 Task:  Click on Golf Select Pick Sheet First name Harper Last name Anderson and  Email softage.6@softage.net Group 1 Jon Rahm Group 2 Jordan Spieth Bonus Golfer Jon Rahm Group 3 Tyrrell Hatton Group 4 Keegan Bradley #1 Golfer For The Week Tom Kim Tie-Breaker Score 1 Submit pick sheet
Action: Mouse moved to (348, 358)
Screenshot: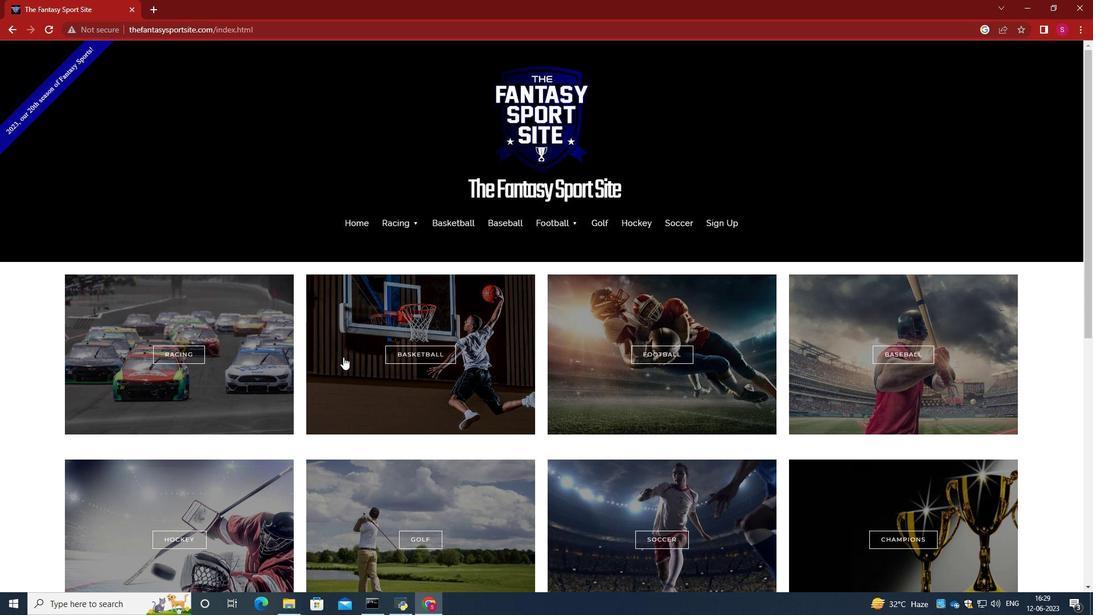 
Action: Mouse scrolled (348, 357) with delta (0, 0)
Screenshot: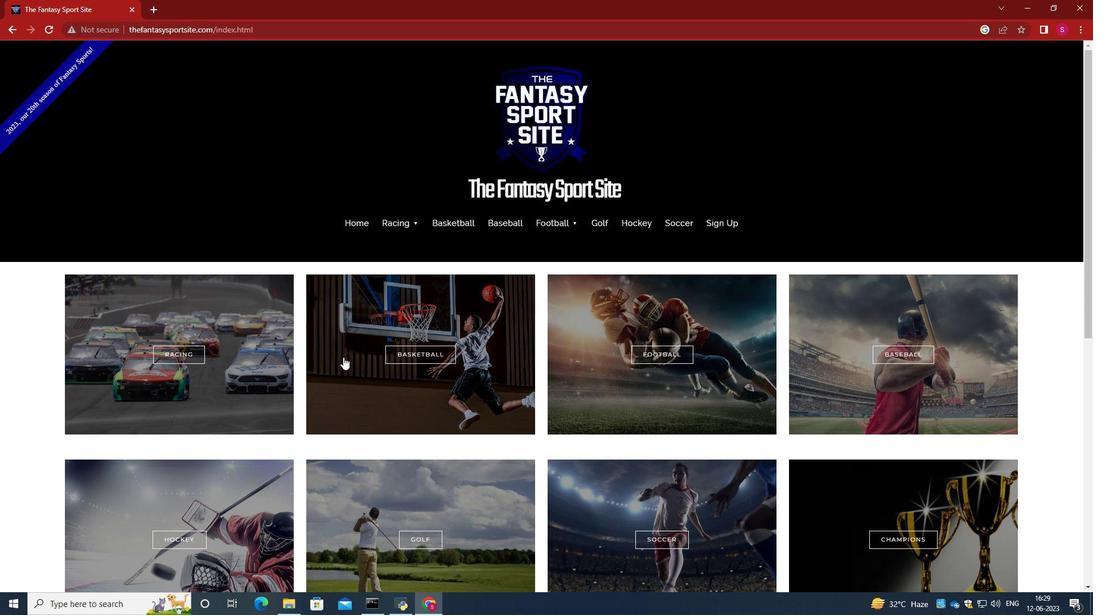 
Action: Mouse moved to (349, 359)
Screenshot: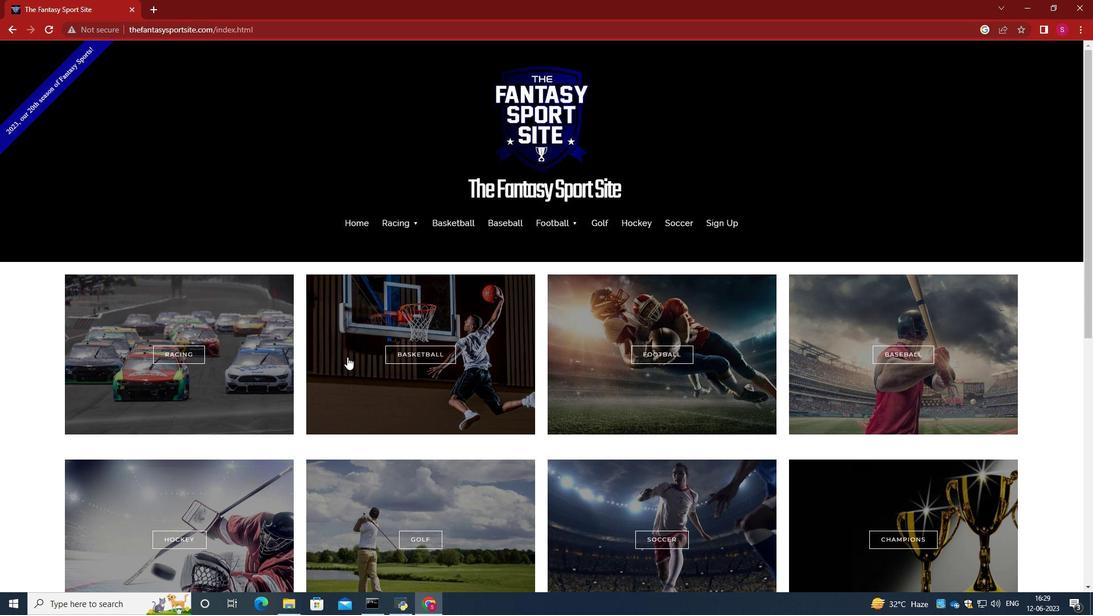 
Action: Mouse scrolled (349, 358) with delta (0, 0)
Screenshot: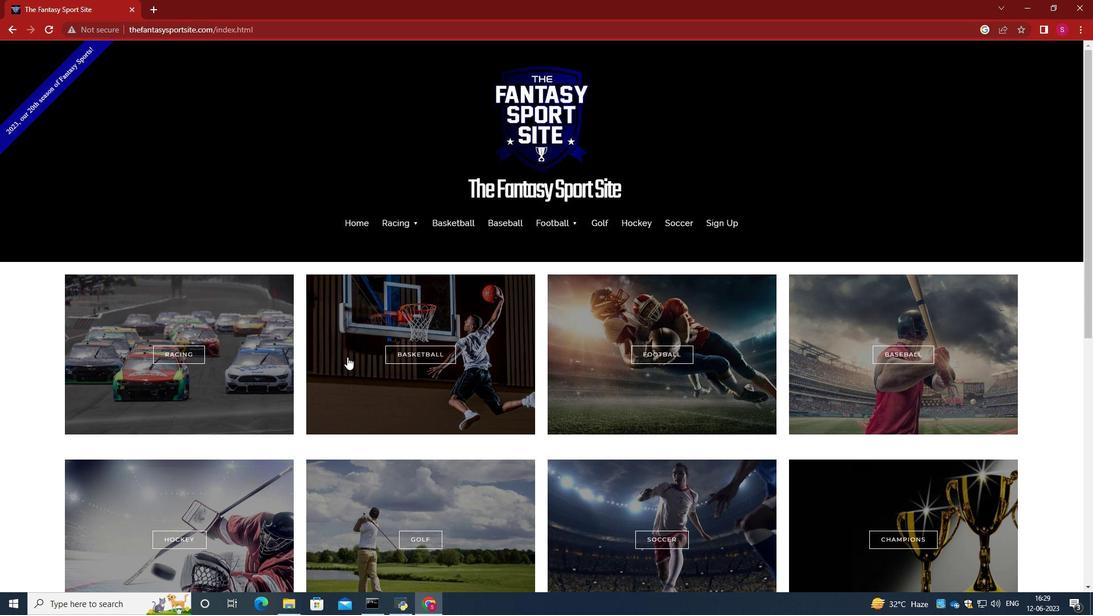 
Action: Mouse moved to (408, 420)
Screenshot: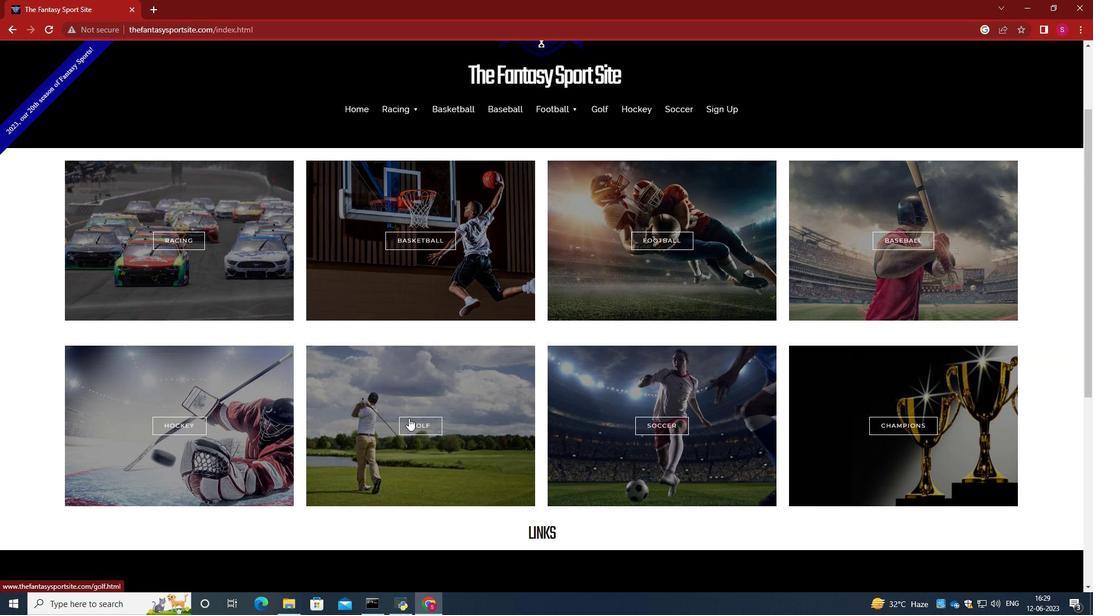 
Action: Mouse pressed left at (408, 420)
Screenshot: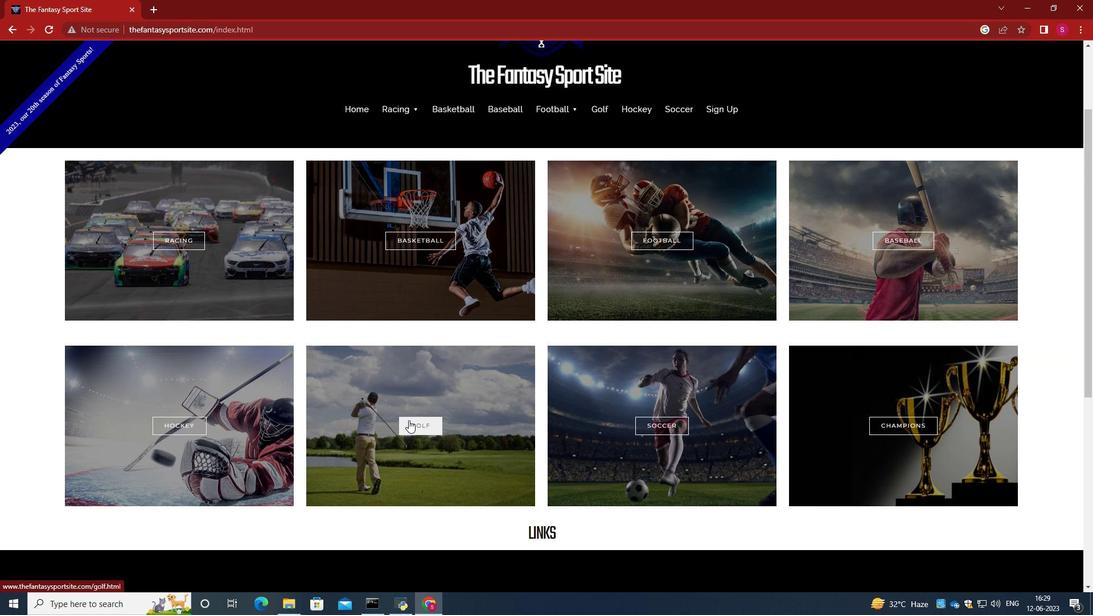 
Action: Mouse scrolled (408, 419) with delta (0, 0)
Screenshot: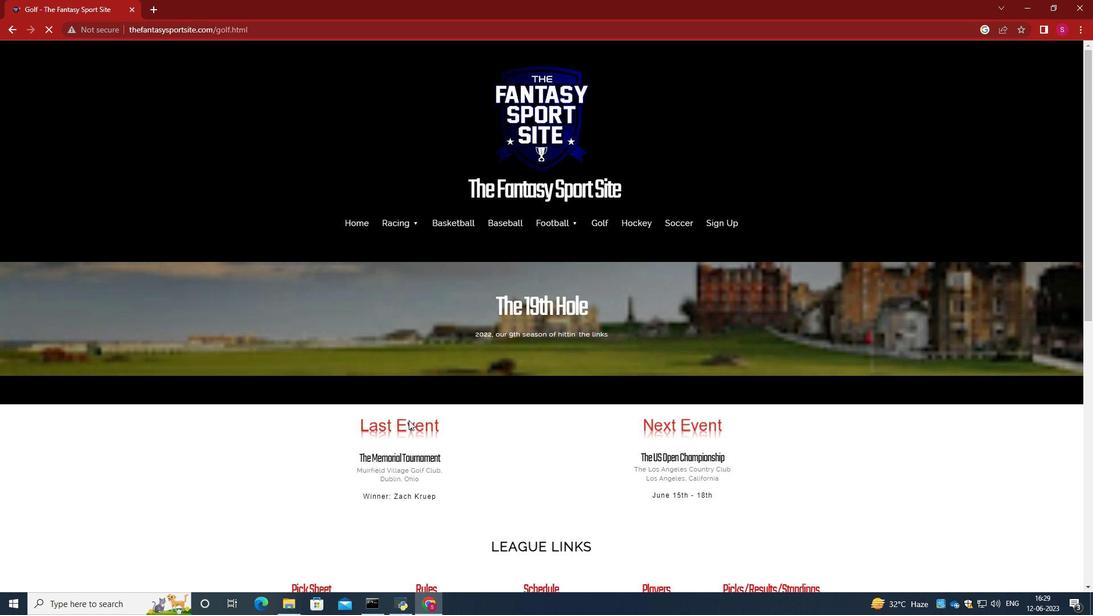 
Action: Mouse scrolled (408, 419) with delta (0, 0)
Screenshot: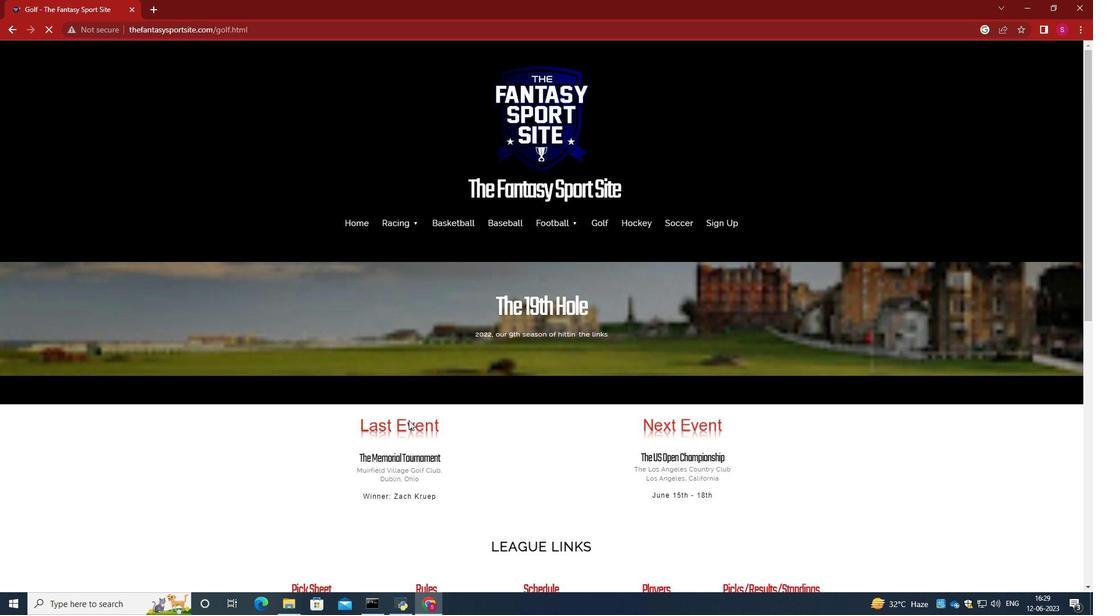 
Action: Mouse scrolled (408, 419) with delta (0, 0)
Screenshot: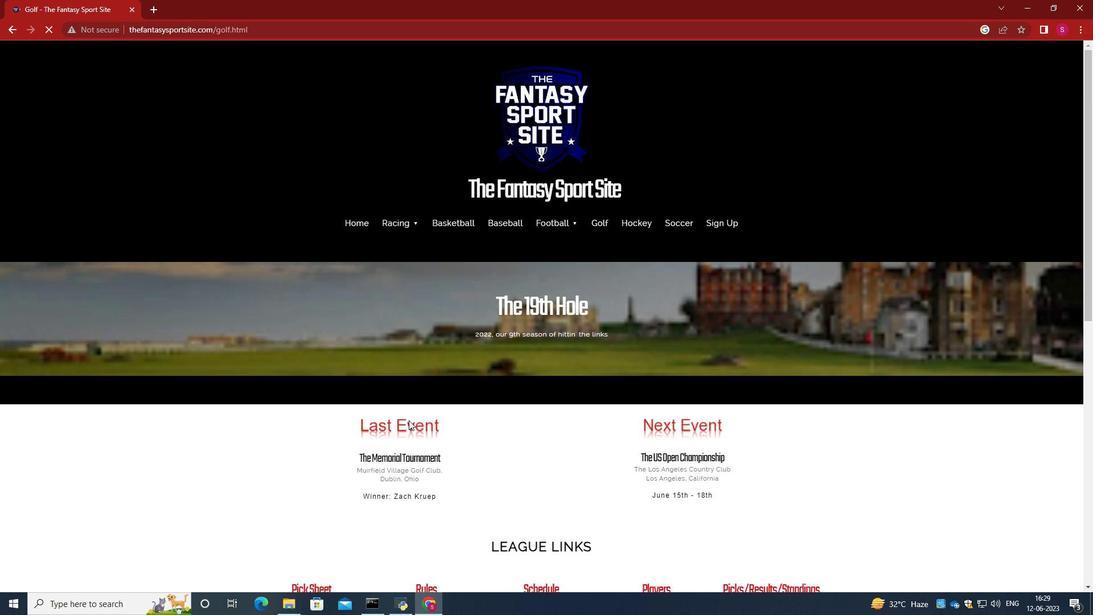 
Action: Mouse scrolled (408, 419) with delta (0, 0)
Screenshot: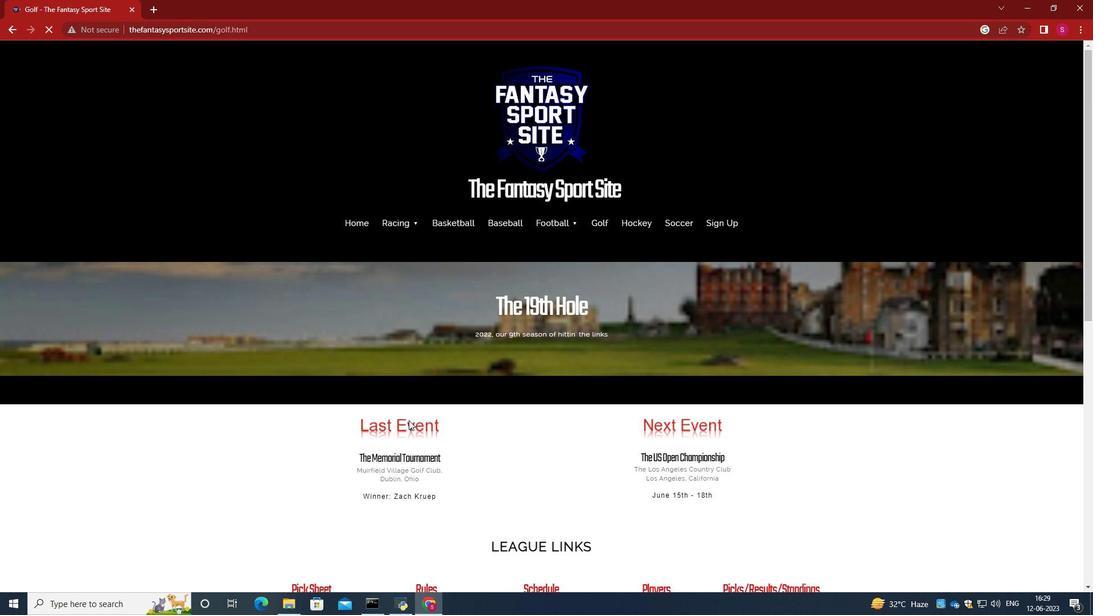 
Action: Mouse moved to (319, 373)
Screenshot: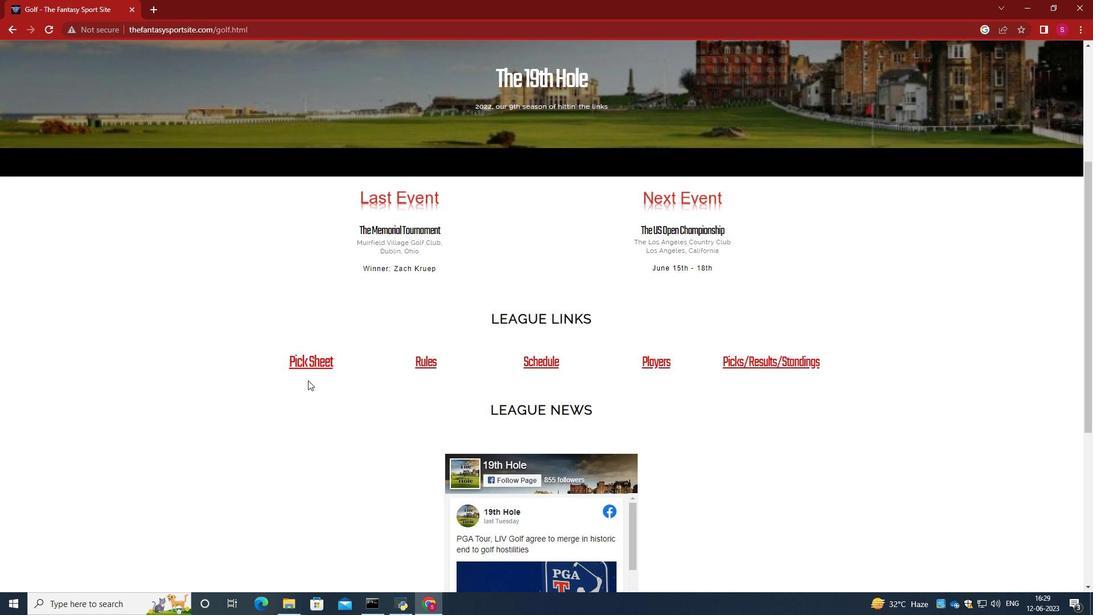 
Action: Mouse pressed left at (319, 373)
Screenshot: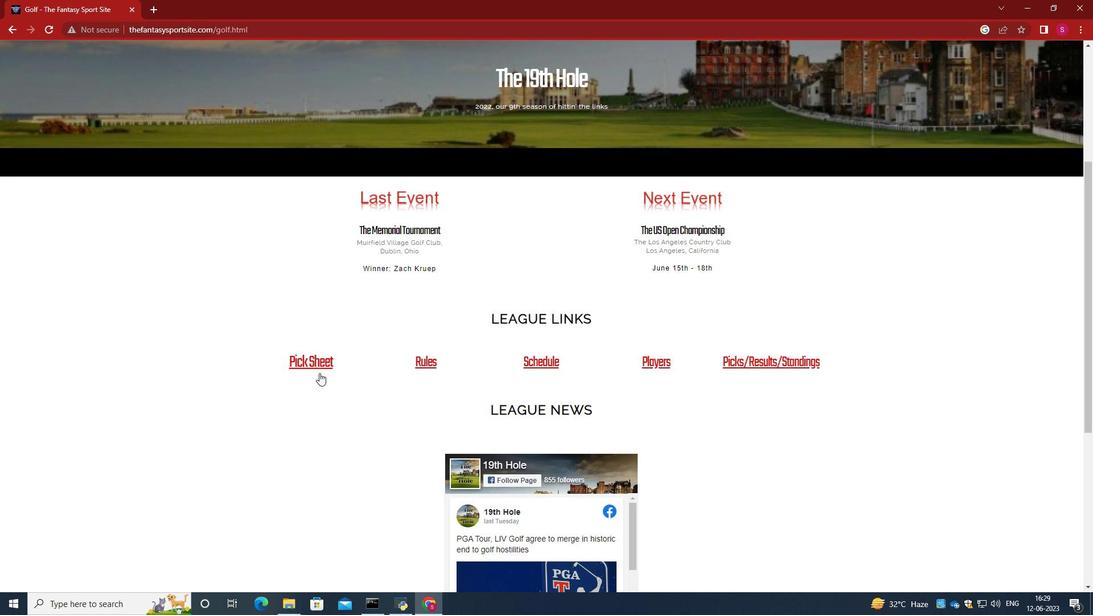 
Action: Mouse moved to (326, 375)
Screenshot: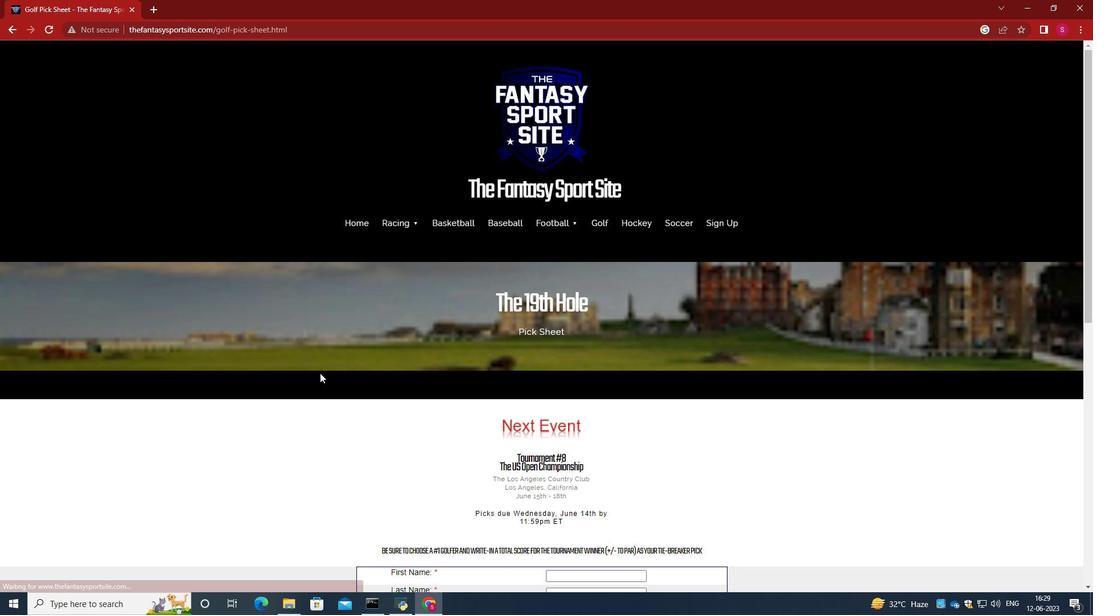 
Action: Mouse scrolled (326, 375) with delta (0, 0)
Screenshot: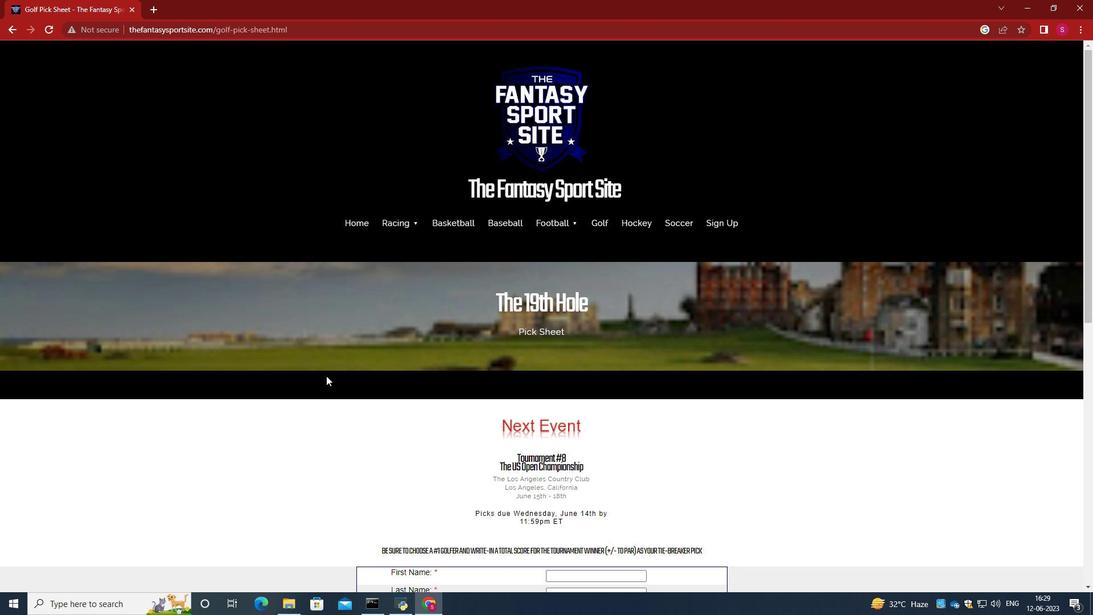 
Action: Mouse scrolled (326, 375) with delta (0, 0)
Screenshot: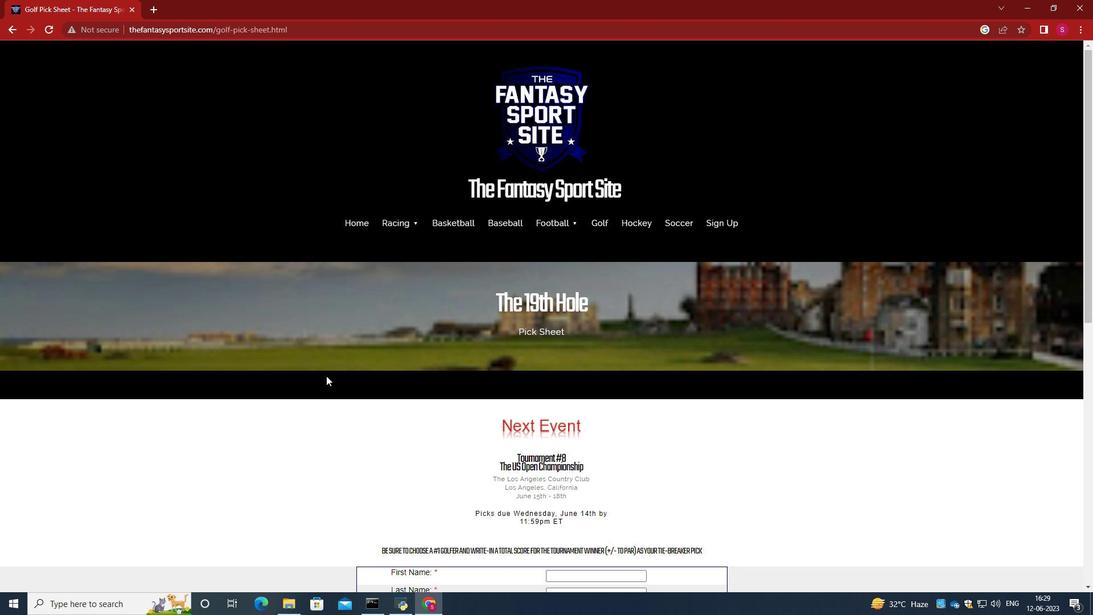 
Action: Mouse moved to (424, 399)
Screenshot: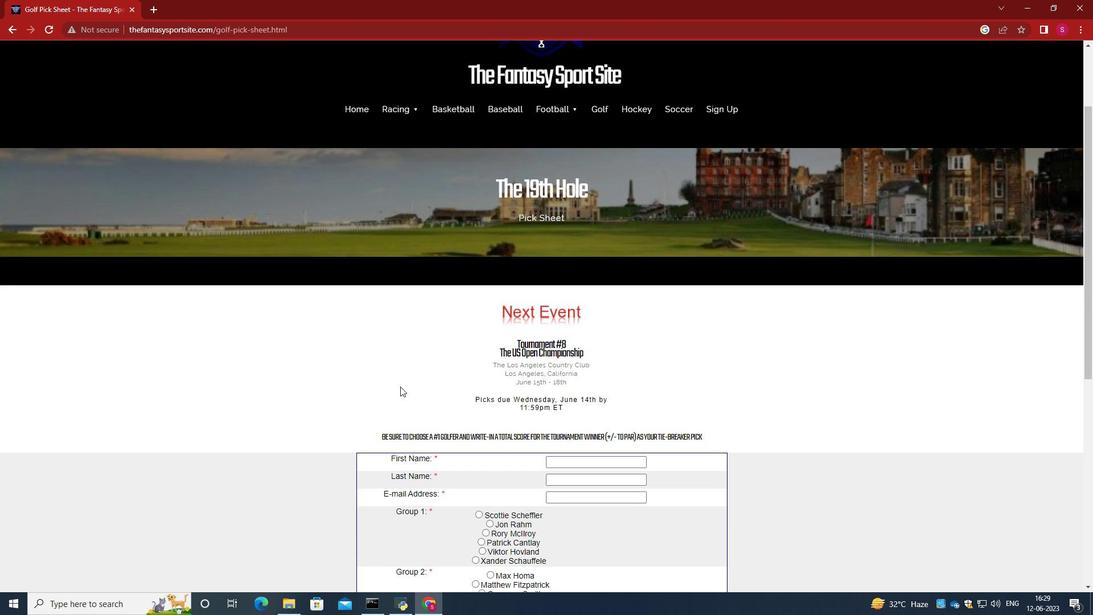 
Action: Mouse scrolled (424, 399) with delta (0, 0)
Screenshot: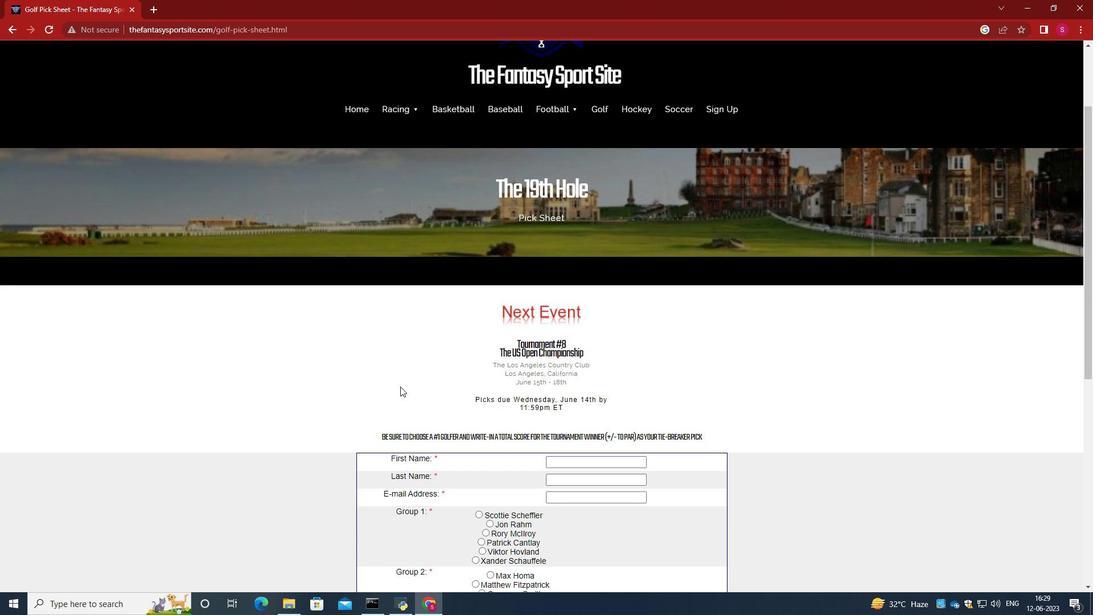
Action: Mouse moved to (575, 409)
Screenshot: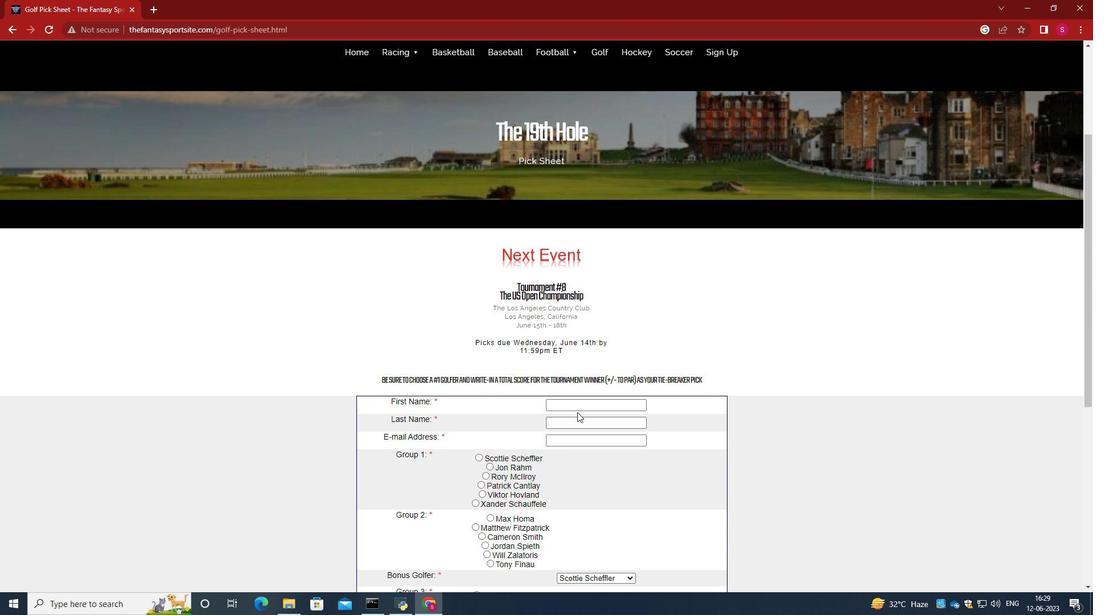 
Action: Mouse pressed left at (575, 409)
Screenshot: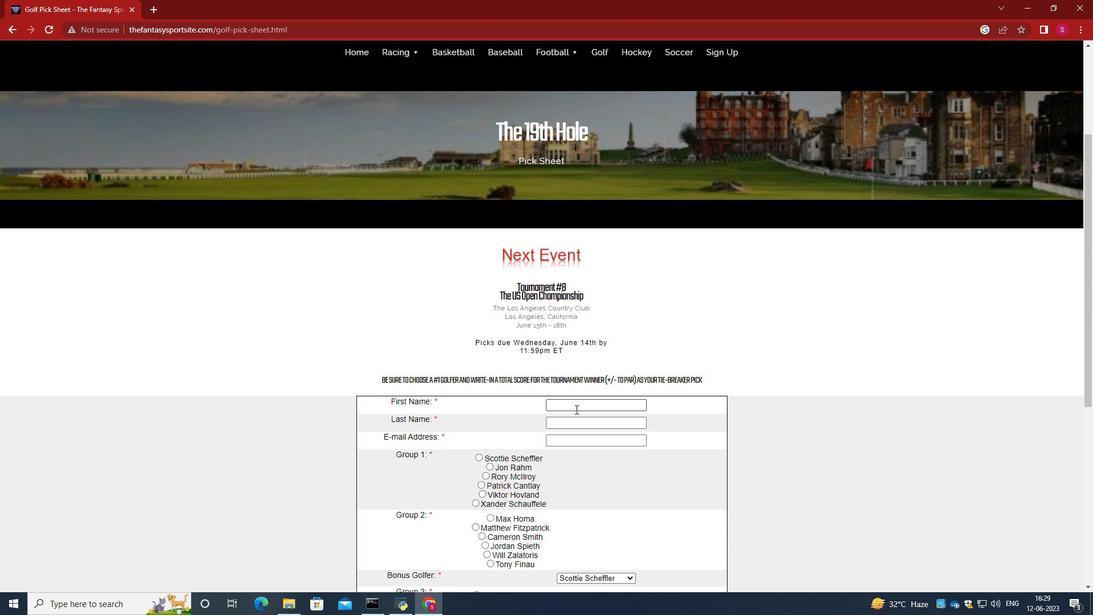 
Action: Mouse moved to (597, 348)
Screenshot: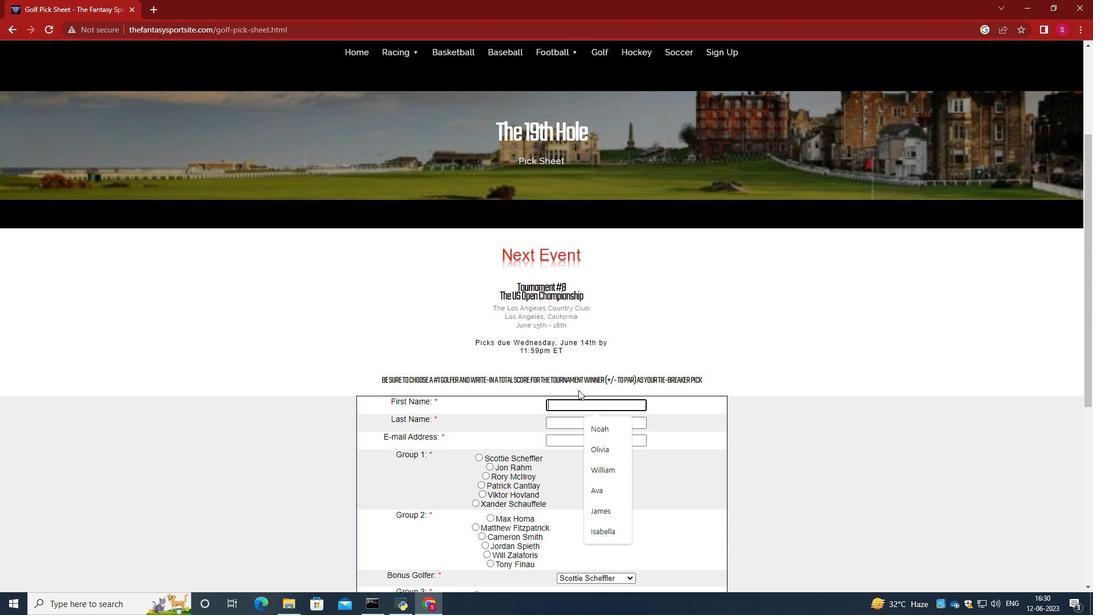 
Action: Mouse scrolled (597, 347) with delta (0, 0)
Screenshot: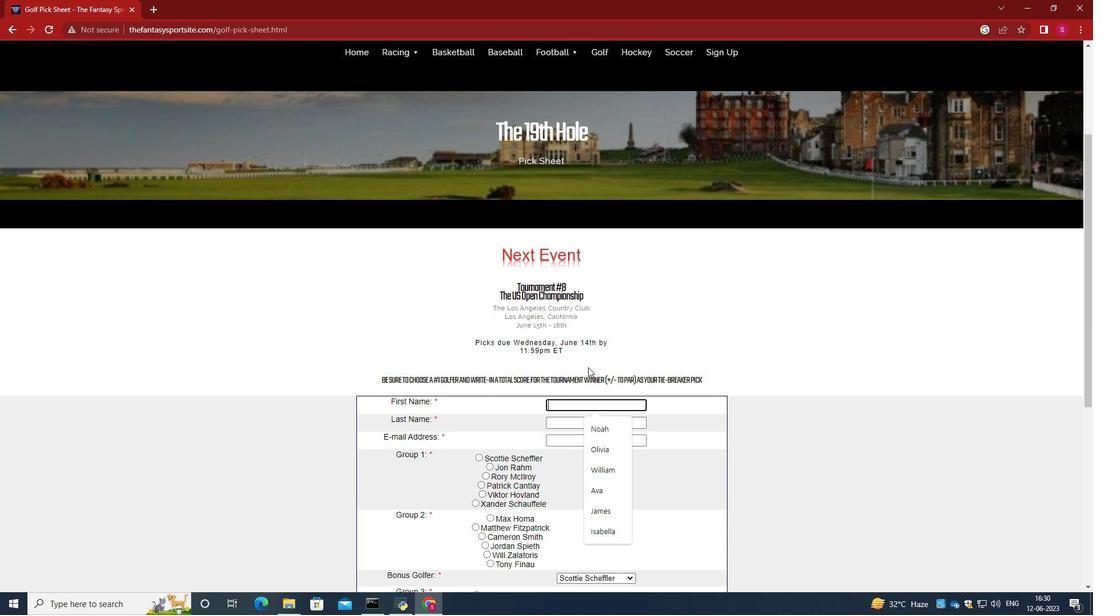 
Action: Mouse scrolled (597, 347) with delta (0, 0)
Screenshot: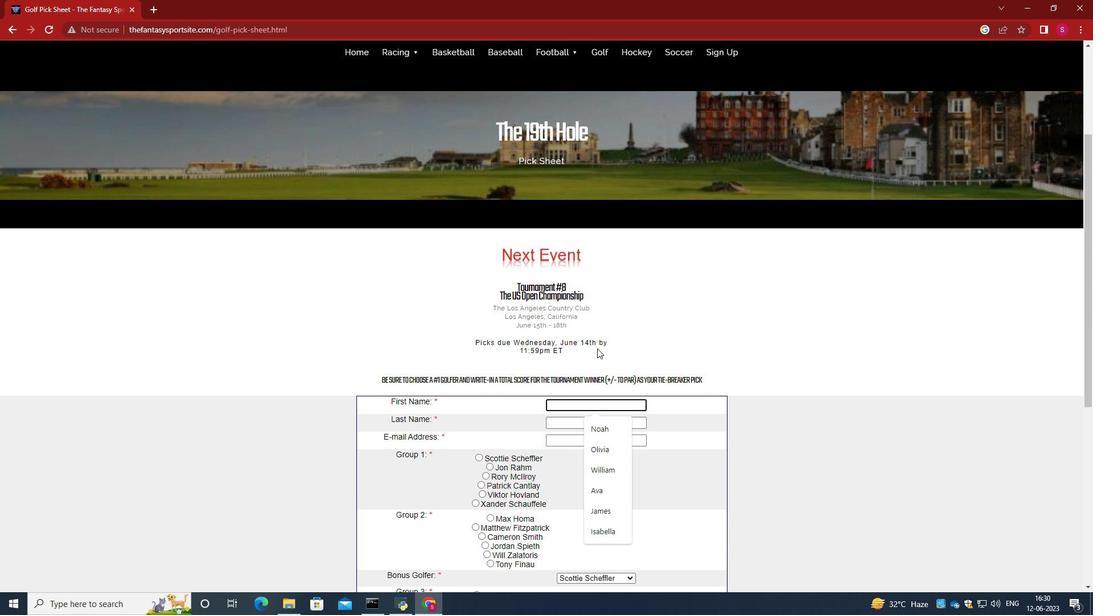 
Action: Mouse scrolled (597, 347) with delta (0, 0)
Screenshot: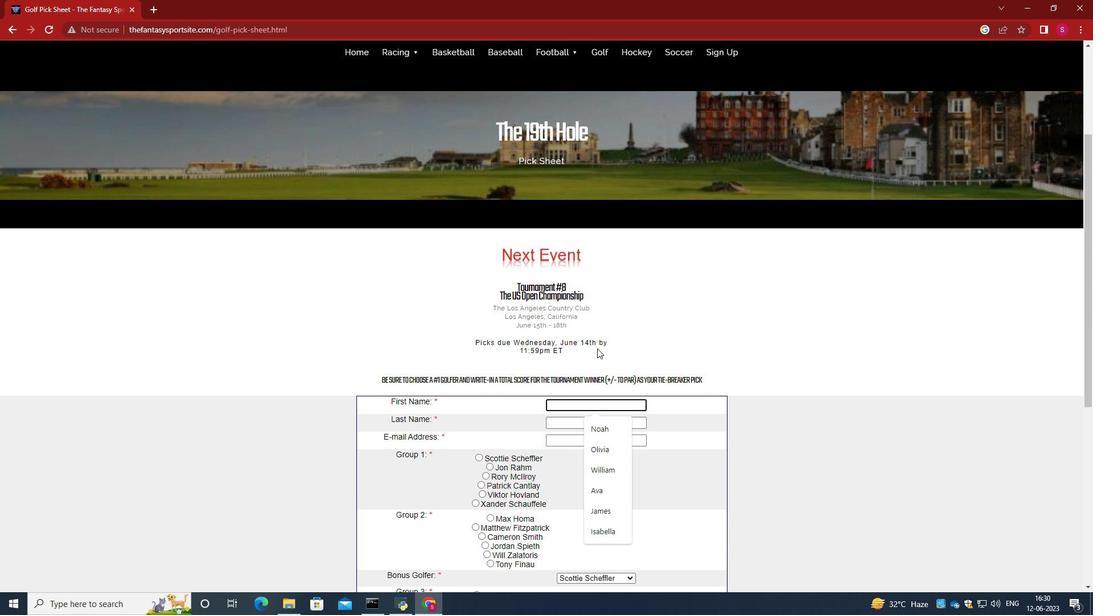 
Action: Mouse moved to (558, 234)
Screenshot: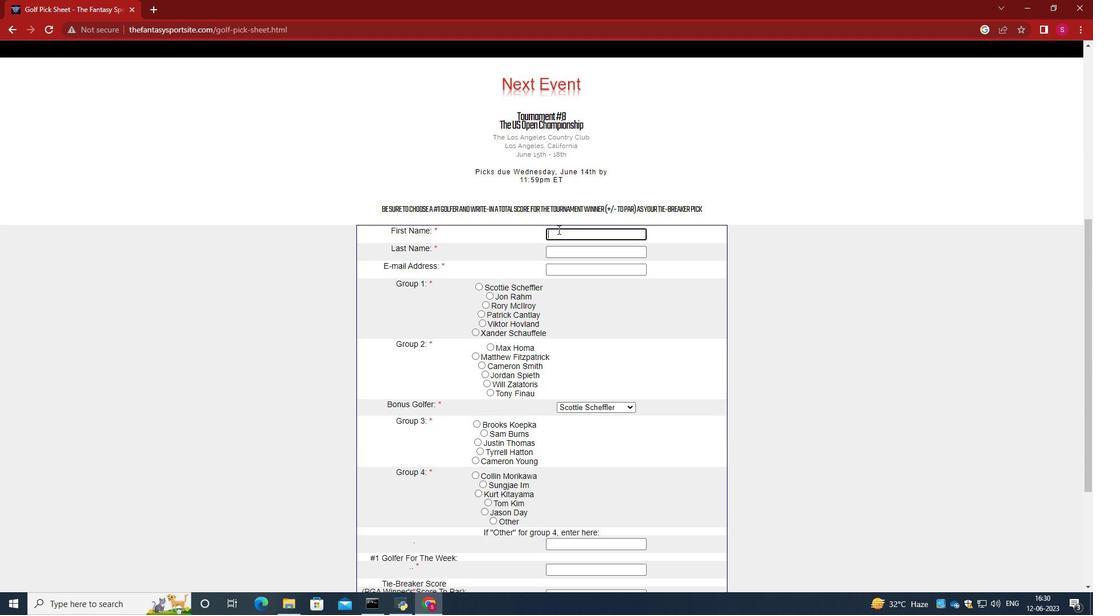 
Action: Key pressed <Key.caps_lock>H<Key.caps_lock>arper<Key.tab><Key.caps_lock>A<Key.caps_lock>nderson<Key.caps_lock><Key.tab><Key.caps_lock>softage.6<Key.shift>@sogy<Key.backspace><Key.backspace>ftage.net<Key.tab>
Screenshot: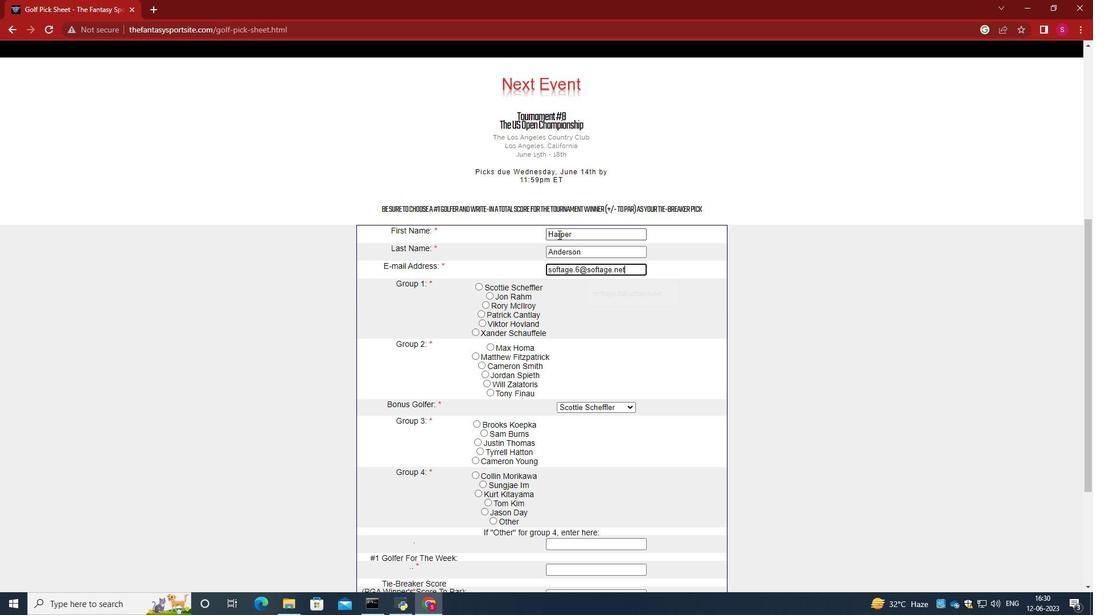 
Action: Mouse moved to (490, 295)
Screenshot: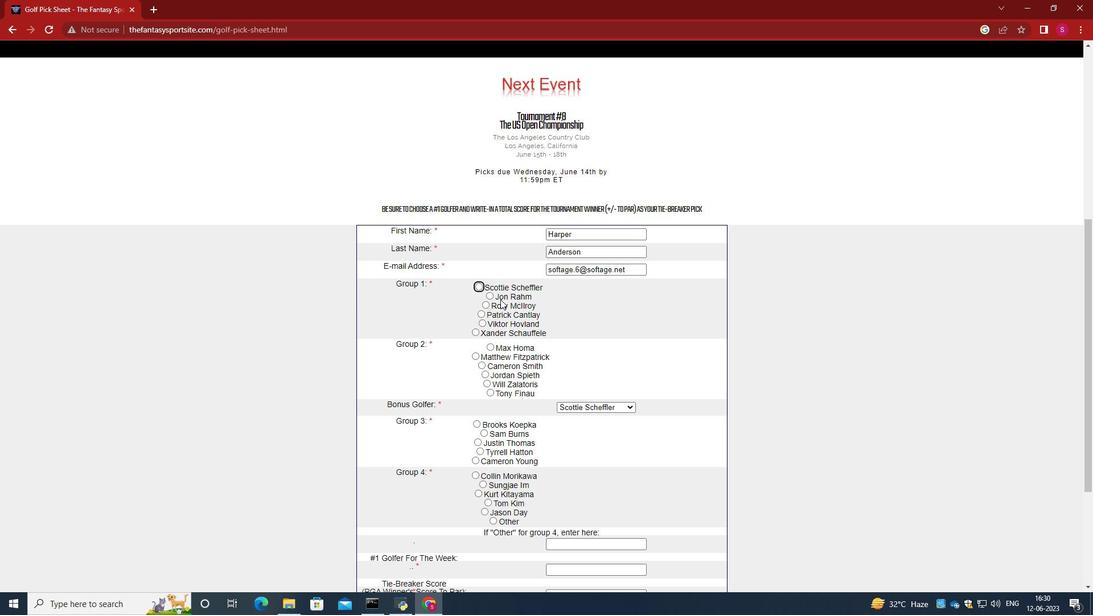 
Action: Mouse pressed left at (490, 295)
Screenshot: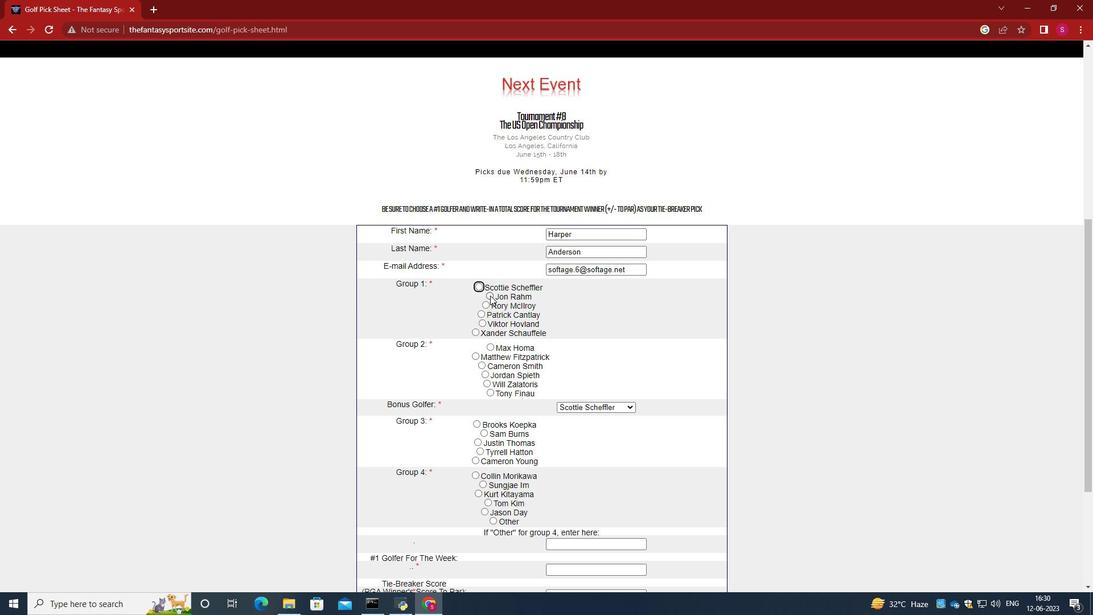 
Action: Mouse moved to (526, 292)
Screenshot: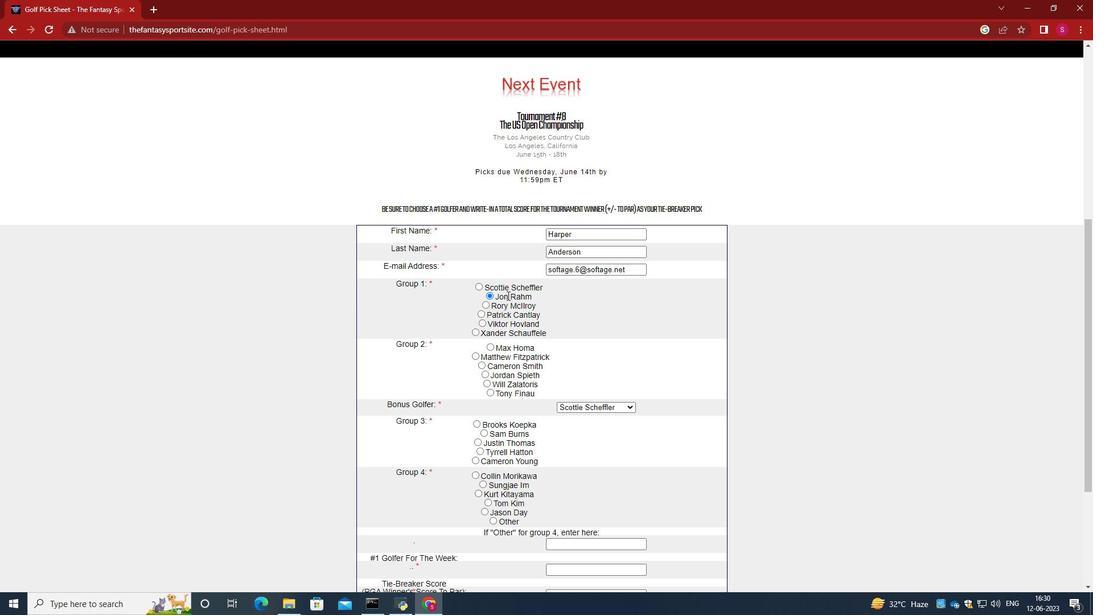 
Action: Mouse scrolled (526, 291) with delta (0, 0)
Screenshot: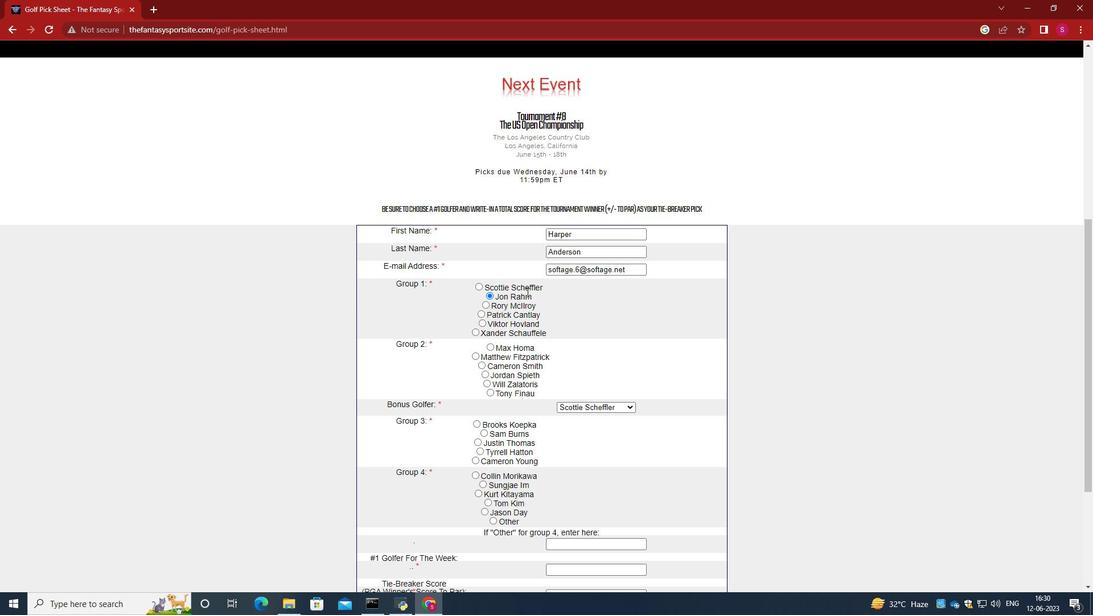 
Action: Mouse moved to (486, 324)
Screenshot: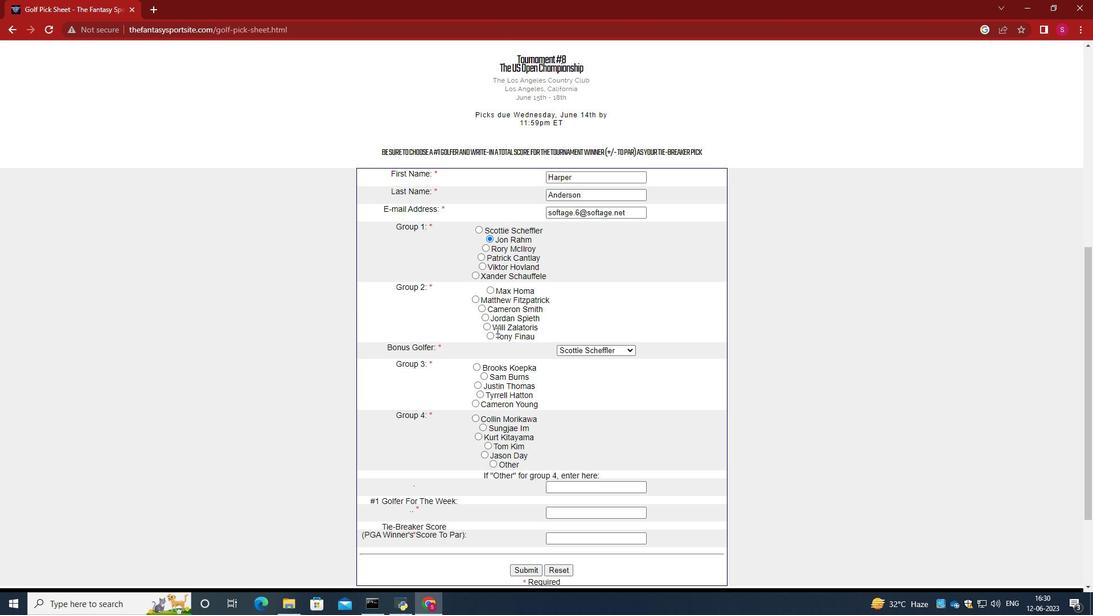 
Action: Mouse pressed left at (486, 324)
Screenshot: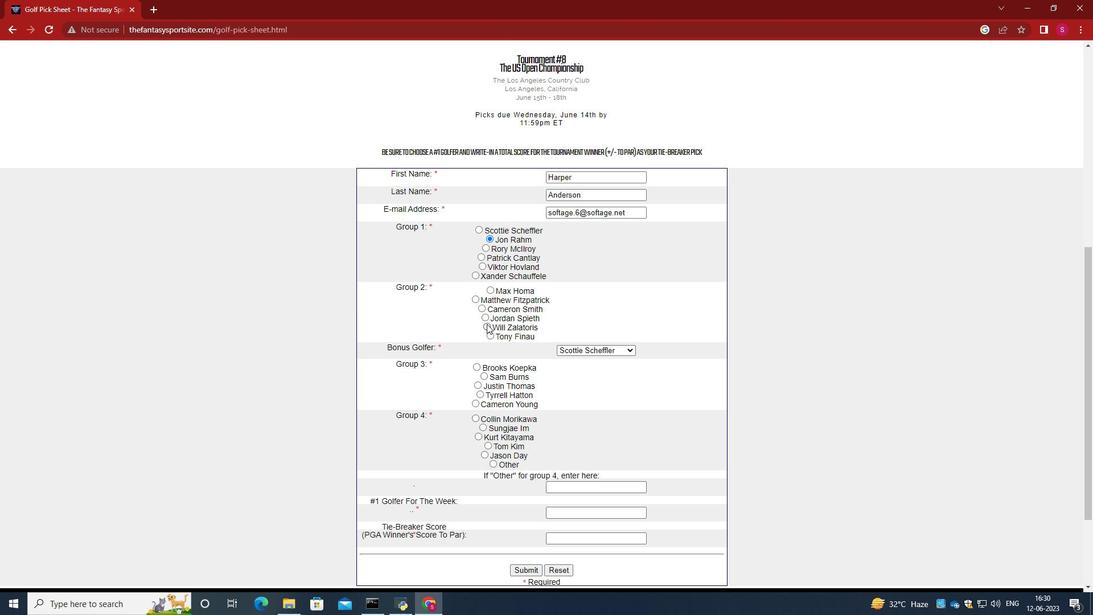 
Action: Mouse moved to (608, 284)
Screenshot: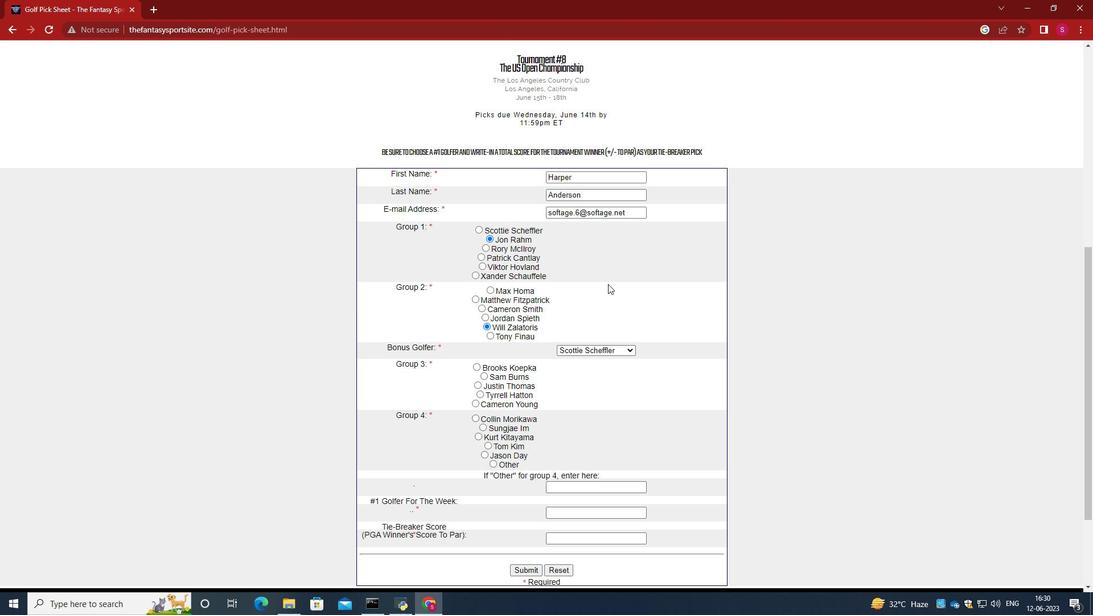 
Action: Mouse scrolled (608, 283) with delta (0, 0)
Screenshot: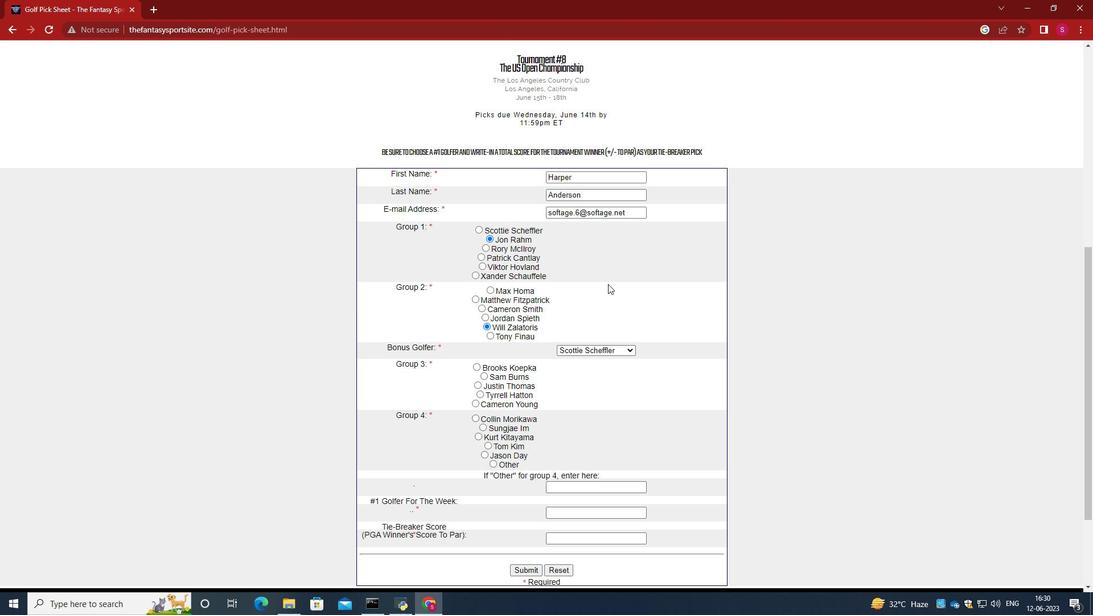 
Action: Mouse moved to (612, 292)
Screenshot: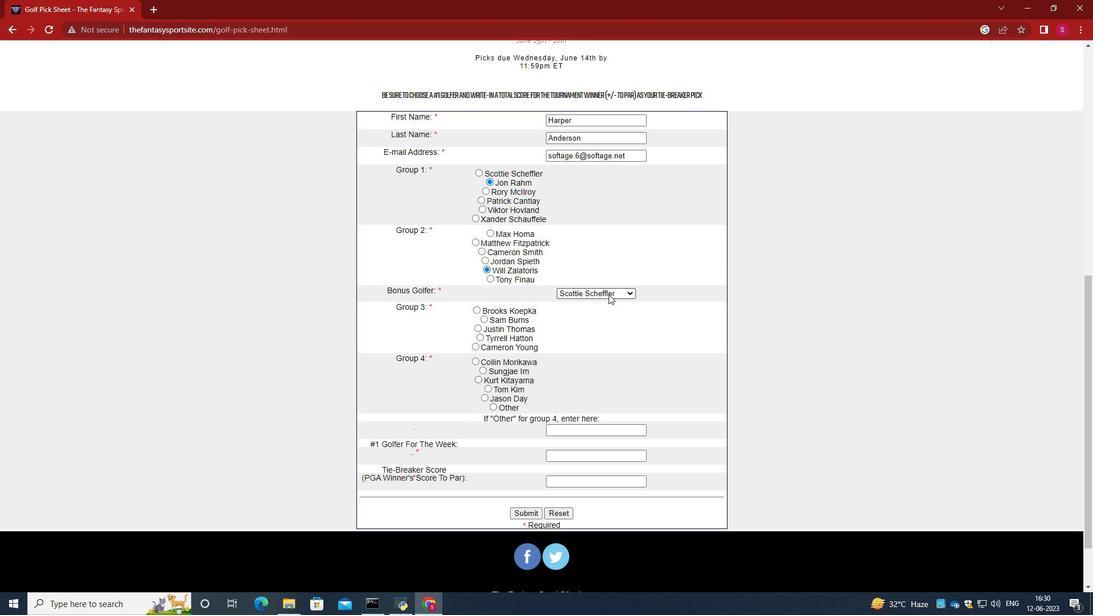 
Action: Mouse pressed left at (612, 292)
Screenshot: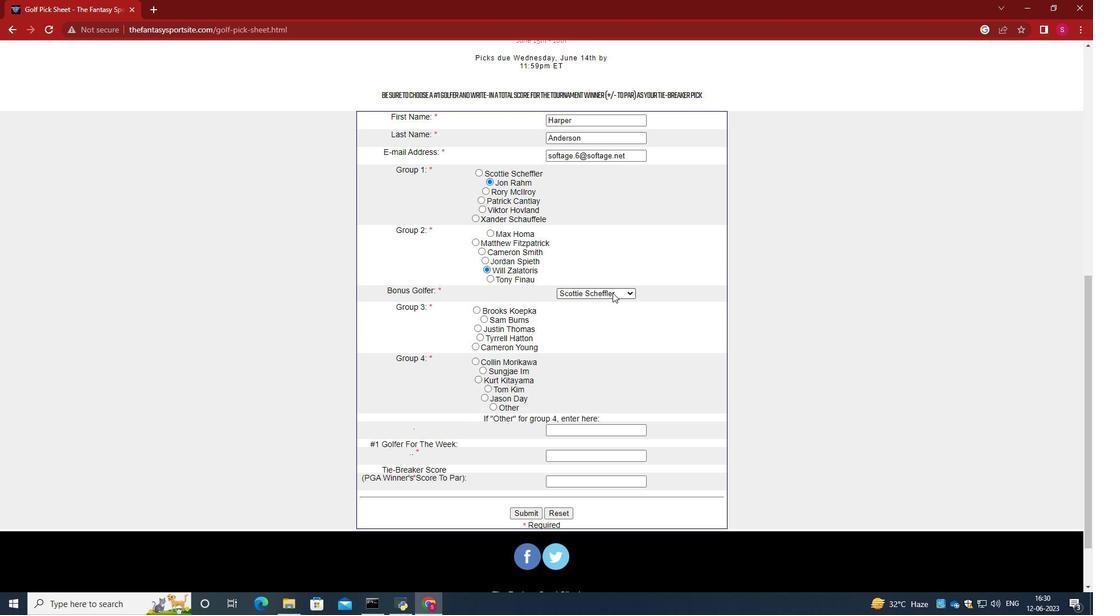 
Action: Mouse moved to (605, 317)
Screenshot: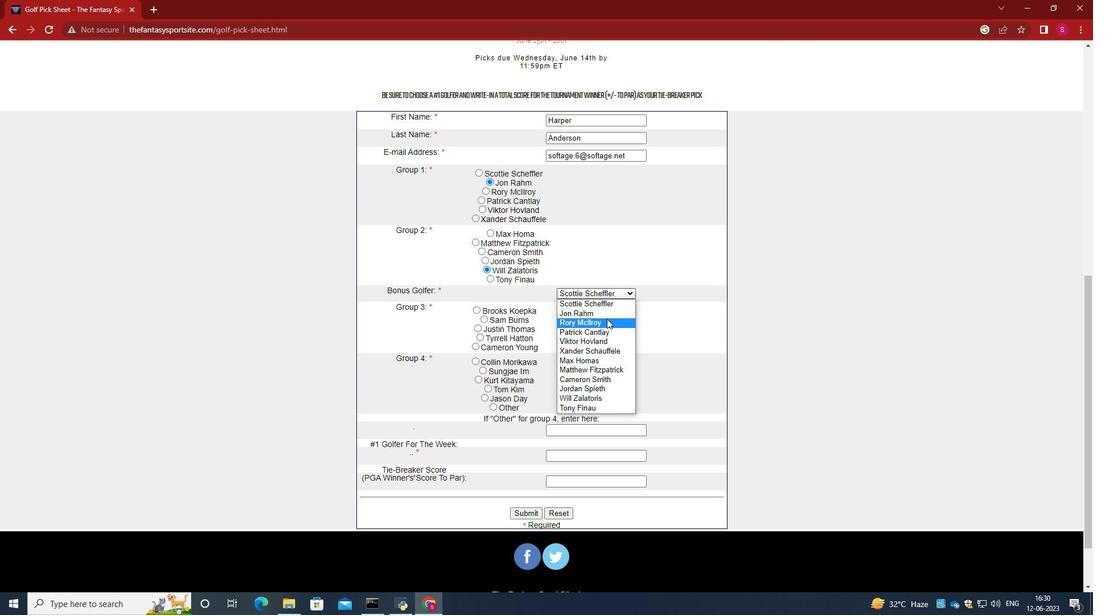 
Action: Mouse pressed left at (605, 317)
Screenshot: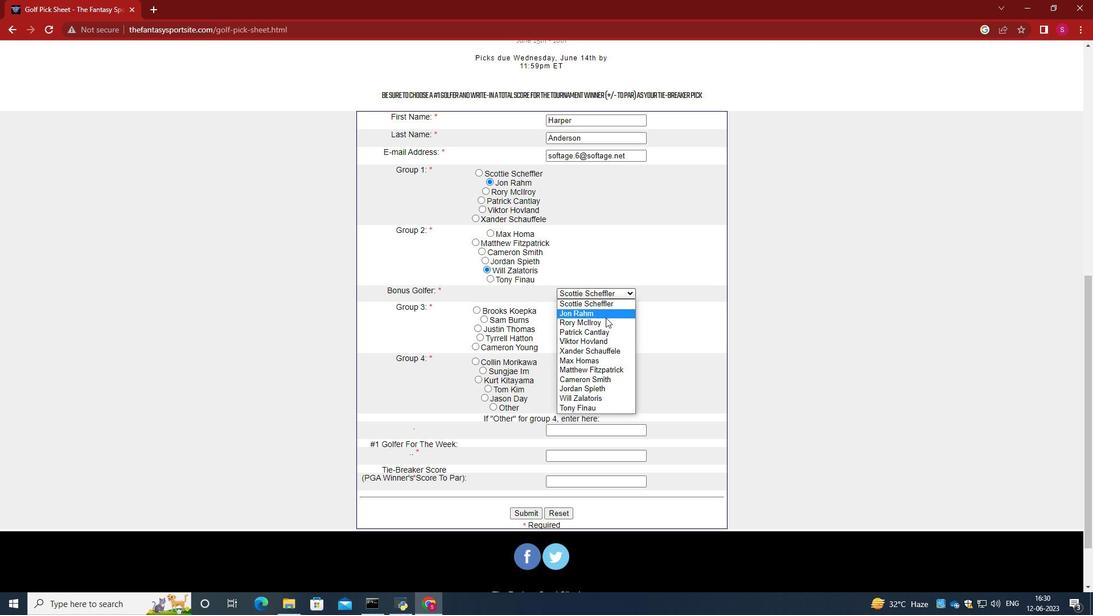 
Action: Mouse moved to (598, 322)
Screenshot: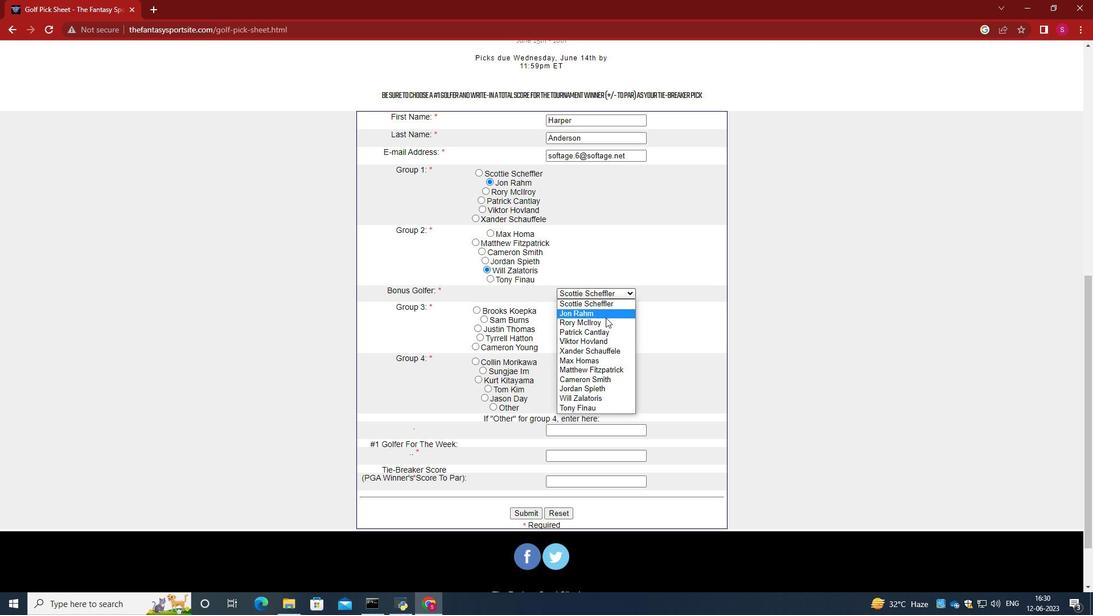 
Action: Mouse scrolled (598, 321) with delta (0, 0)
Screenshot: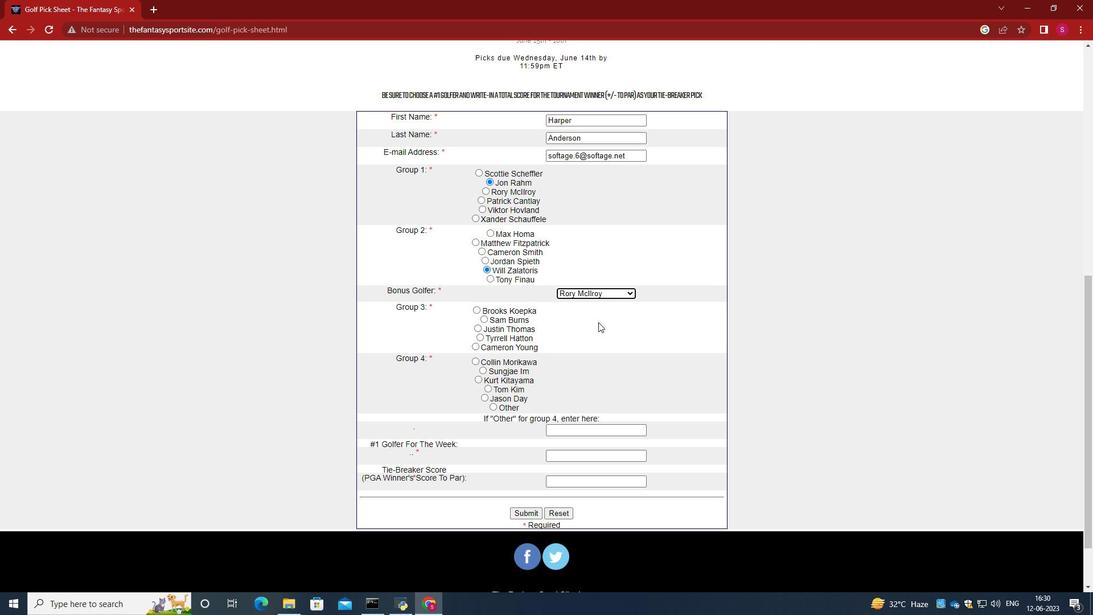 
Action: Mouse moved to (478, 279)
Screenshot: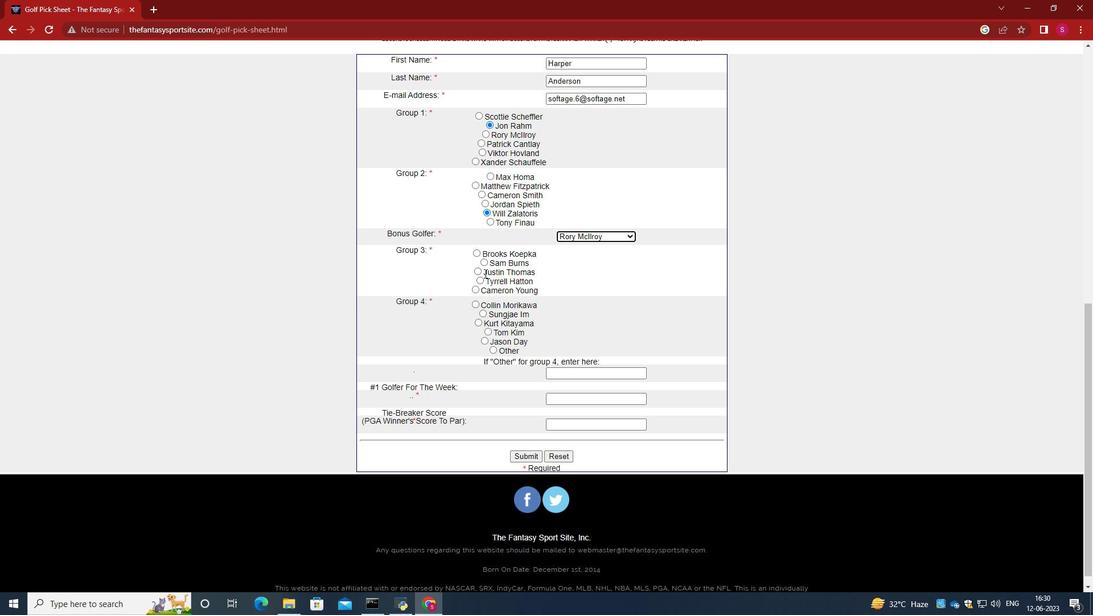 
Action: Mouse pressed left at (478, 279)
Screenshot: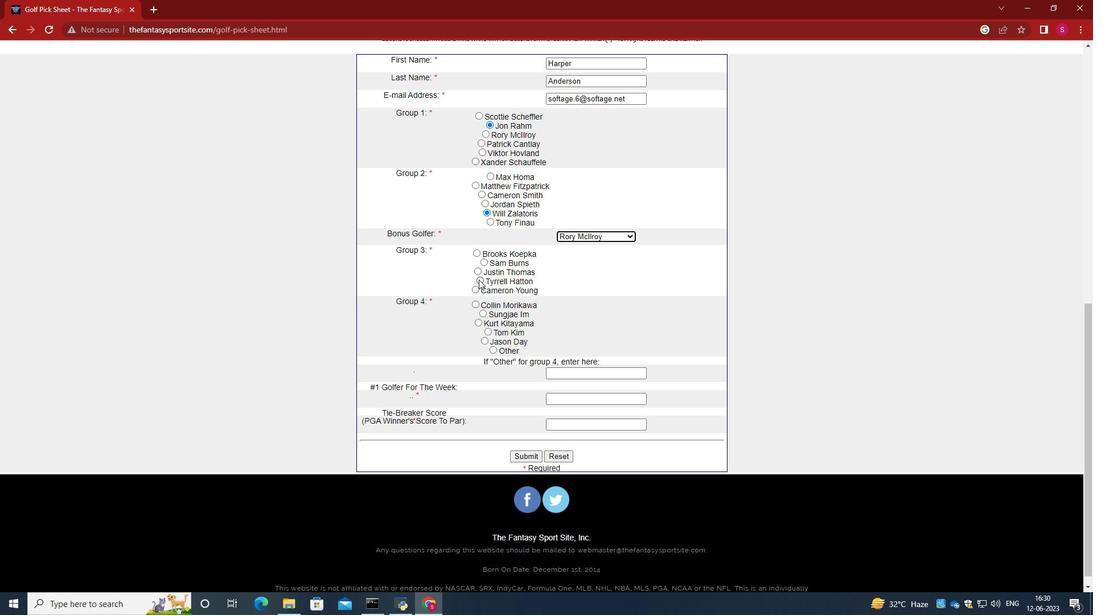 
Action: Mouse moved to (556, 282)
Screenshot: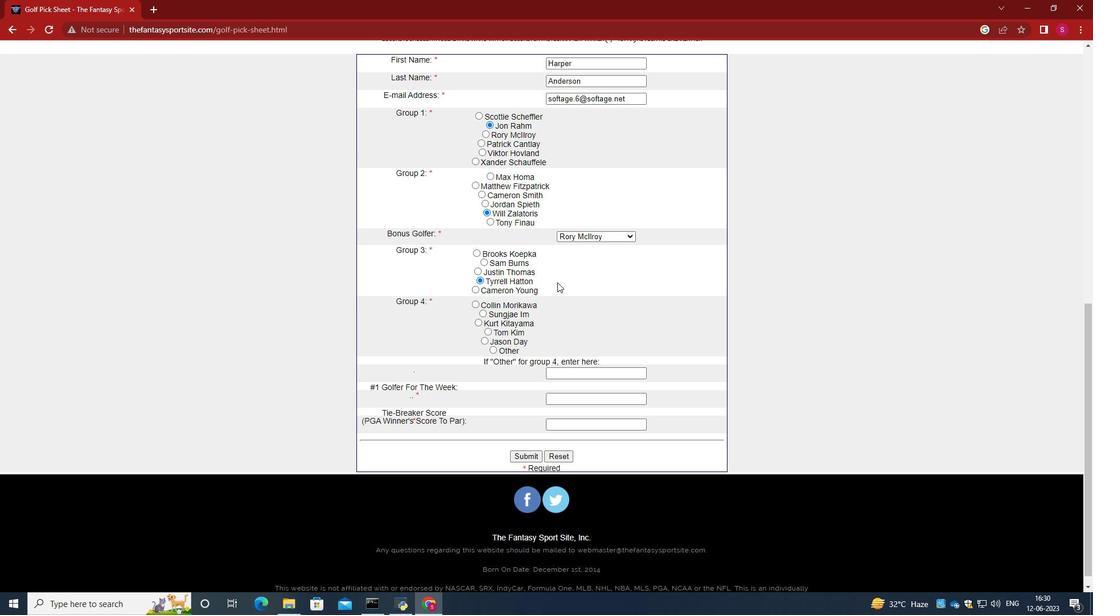 
Action: Mouse scrolled (556, 281) with delta (0, 0)
Screenshot: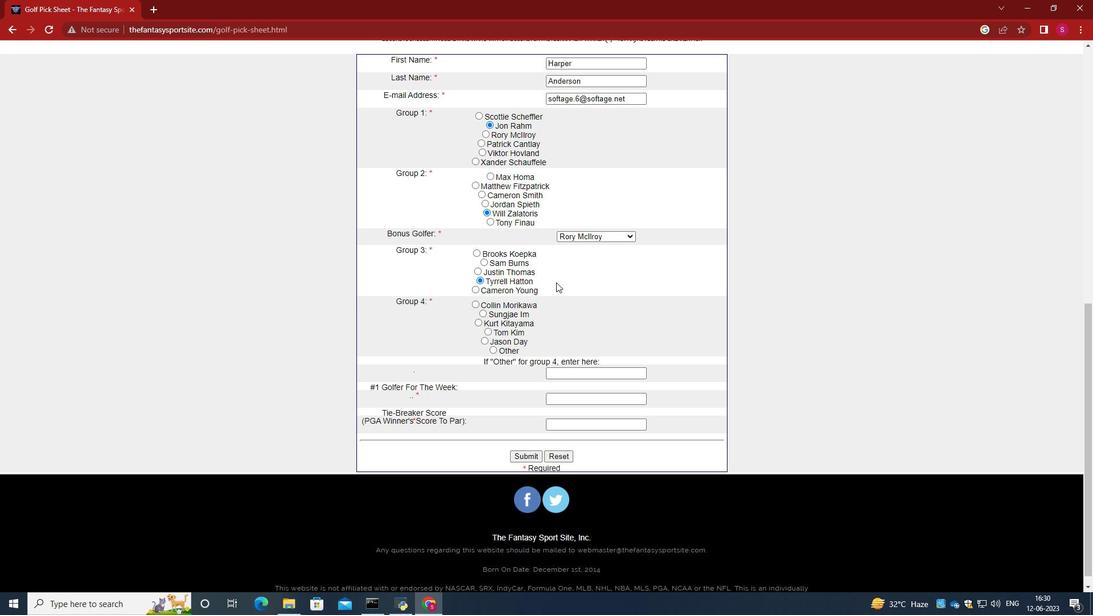 
Action: Mouse moved to (492, 335)
Screenshot: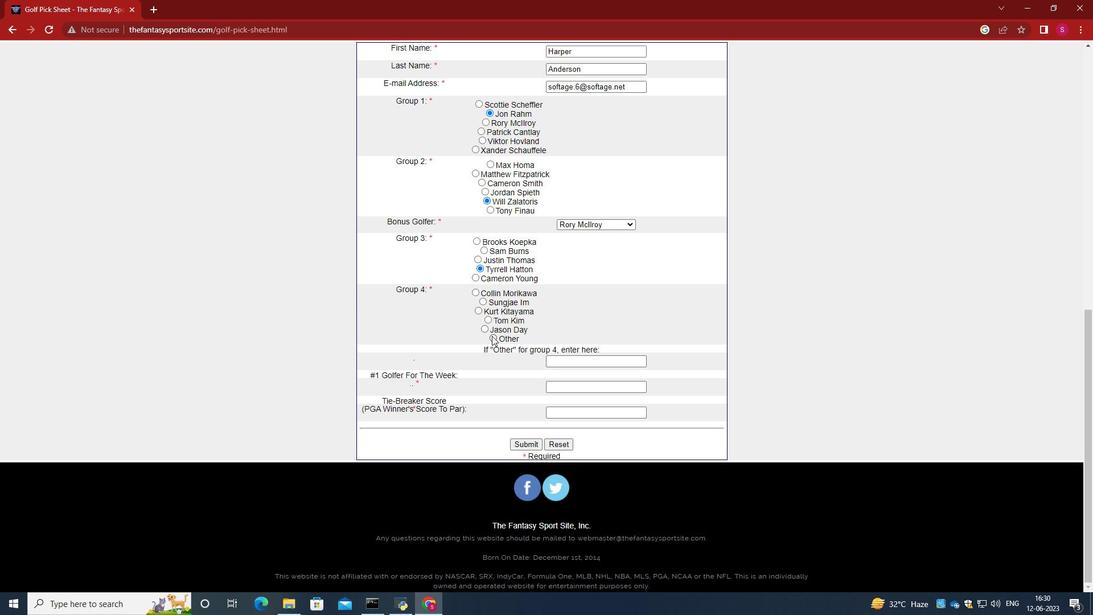 
Action: Mouse pressed left at (492, 335)
Screenshot: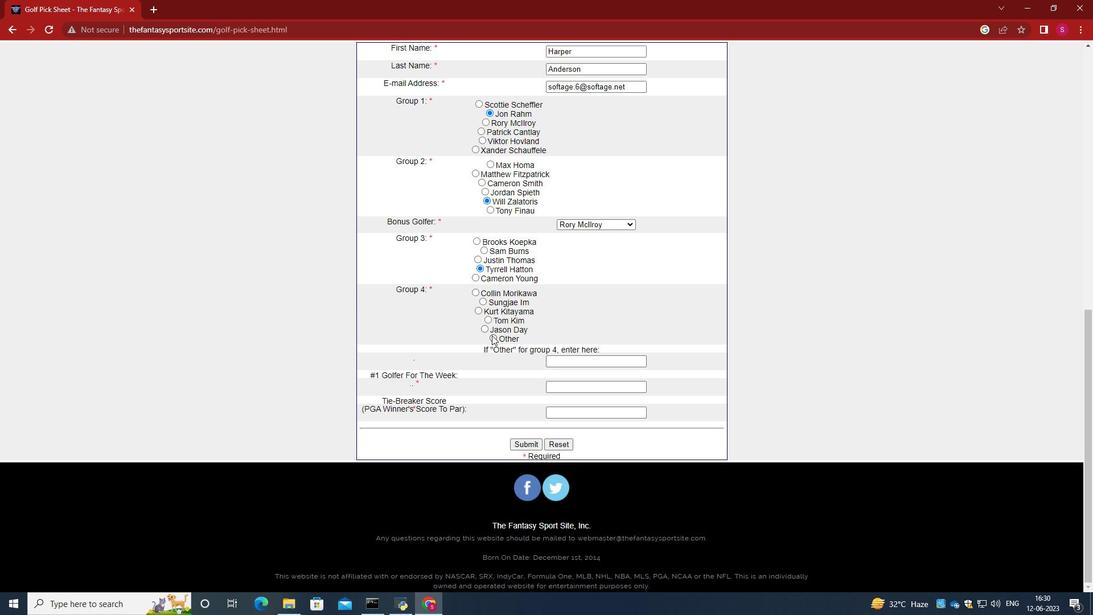 
Action: Mouse moved to (566, 361)
Screenshot: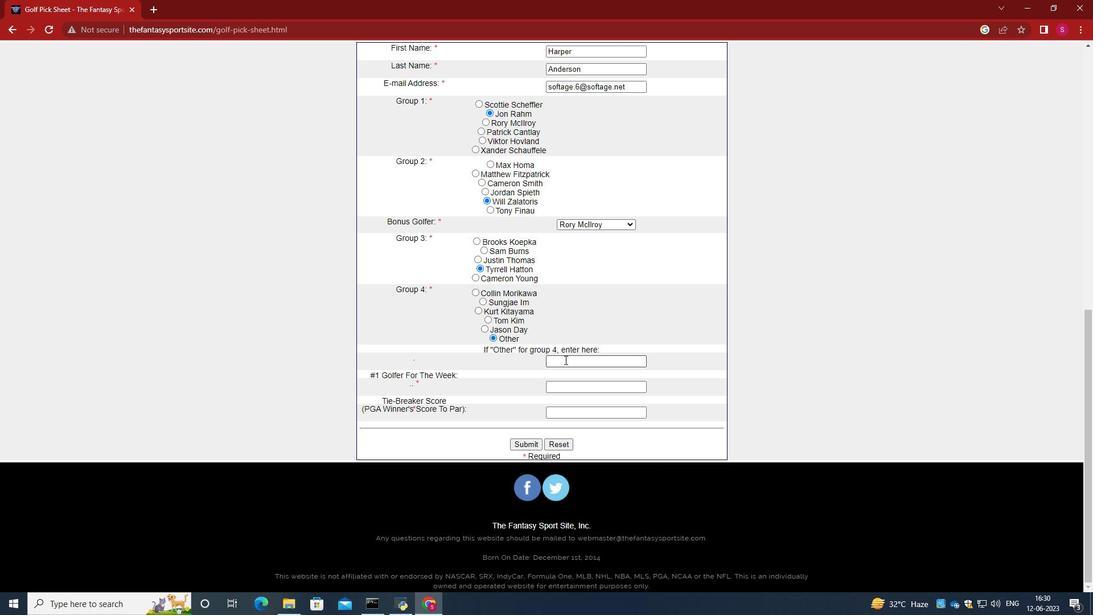 
Action: Mouse pressed left at (566, 361)
Screenshot: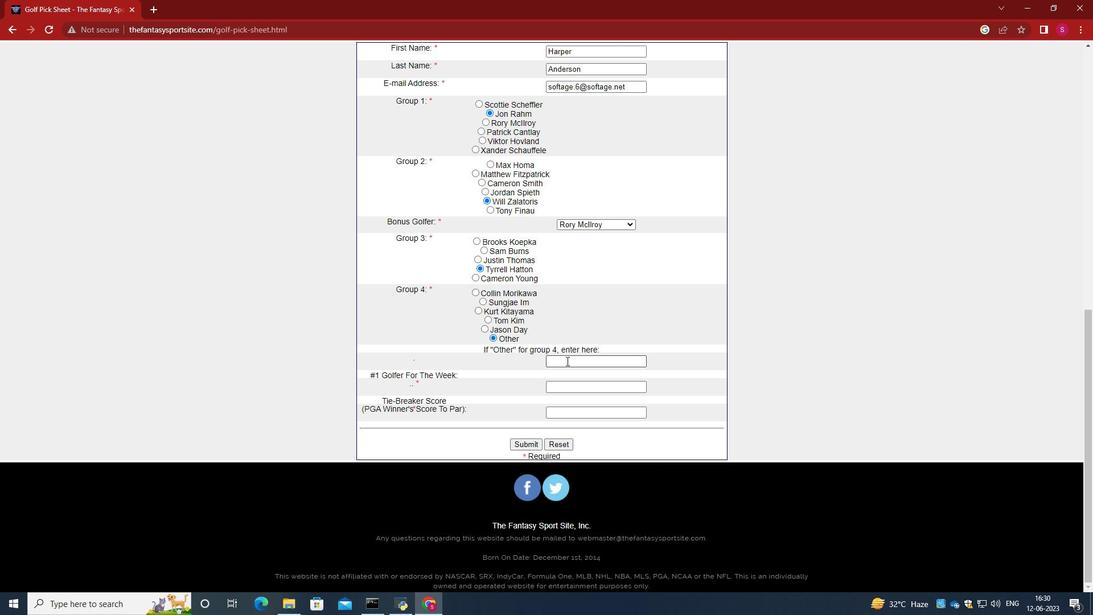 
Action: Mouse moved to (566, 359)
Screenshot: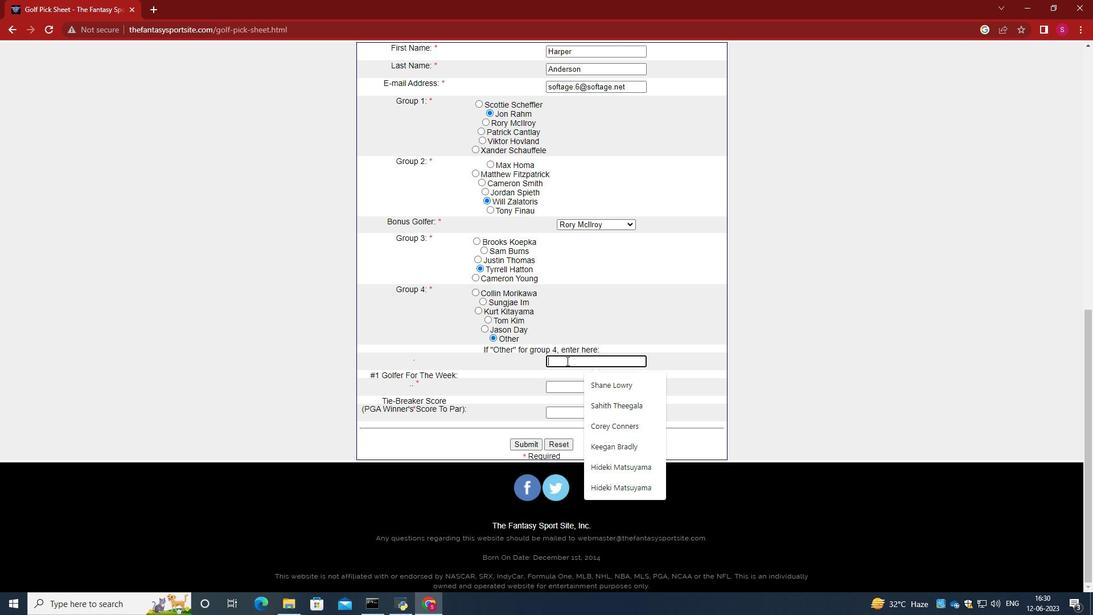 
Action: Key pressed k<Key.backspace><Key.caps_lock>K<Key.caps_lock>eegan<Key.space><Key.caps_lock>B<Key.caps_lock>rad<Key.backspace><Key.backspace>dly<Key.backspace><Key.backspace><Key.backspace>adly<Key.tab><Key.caps_lock>T<Key.caps_lock>om<Key.space><Key.caps_lock>K<Key.caps_lock>im<Key.tab>1
Screenshot: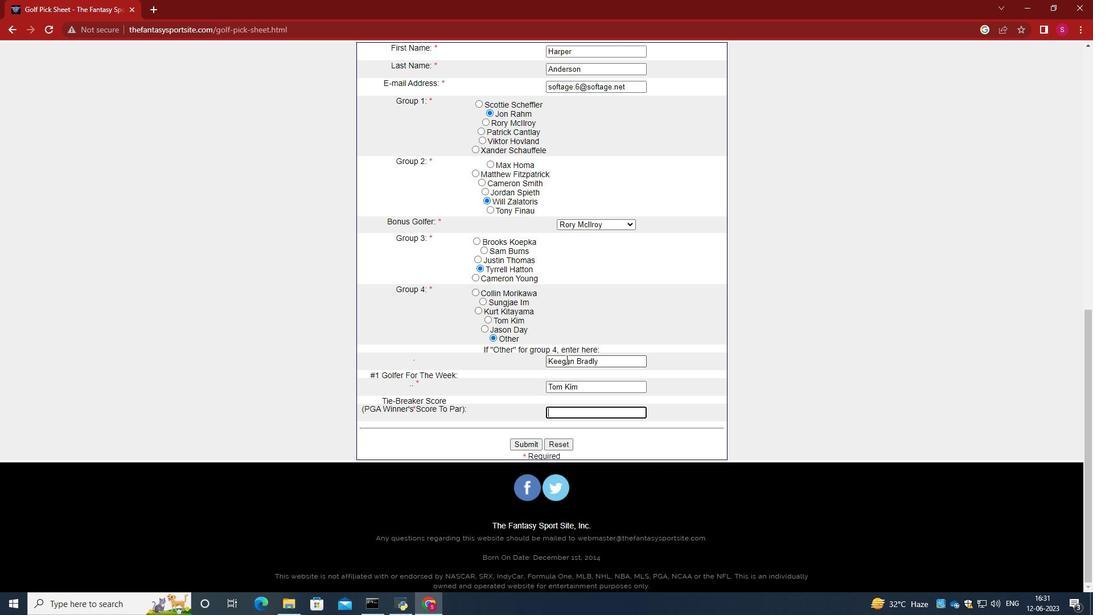 
Action: Mouse moved to (519, 443)
Screenshot: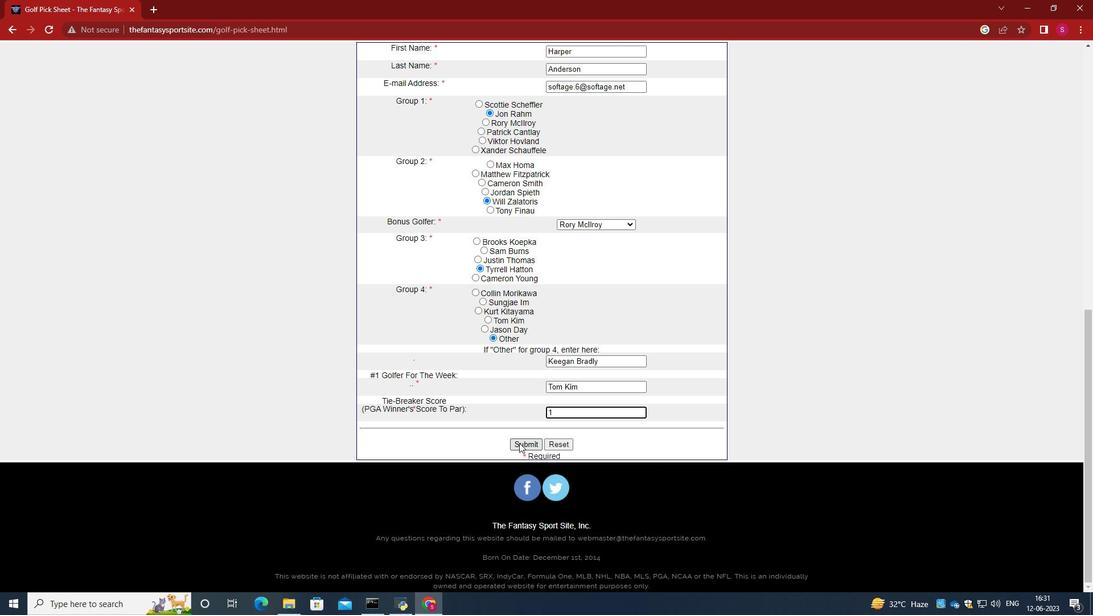 
Action: Mouse pressed left at (519, 443)
Screenshot: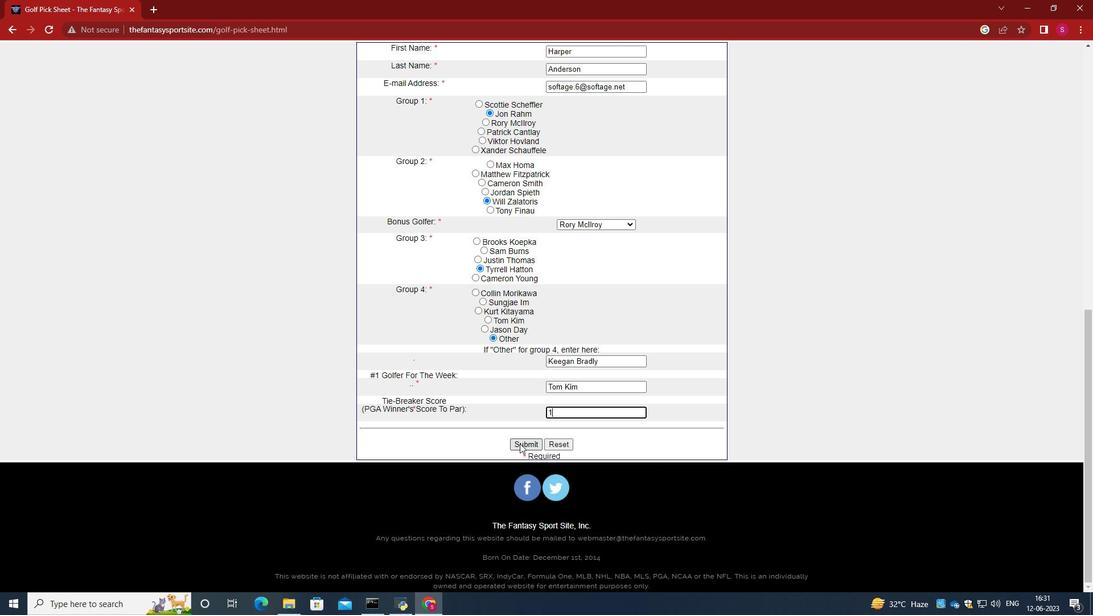 
